Task: Find connections with filter location Peer with filter topic #Thoughtswith filter profile language Spanish with filter current company Trident Group India with filter school Sanjay Ghodawat Institute with filter industry Sightseeing Transportation with filter service category CateringChange with filter keywords title Screenwriter
Action: Mouse moved to (681, 126)
Screenshot: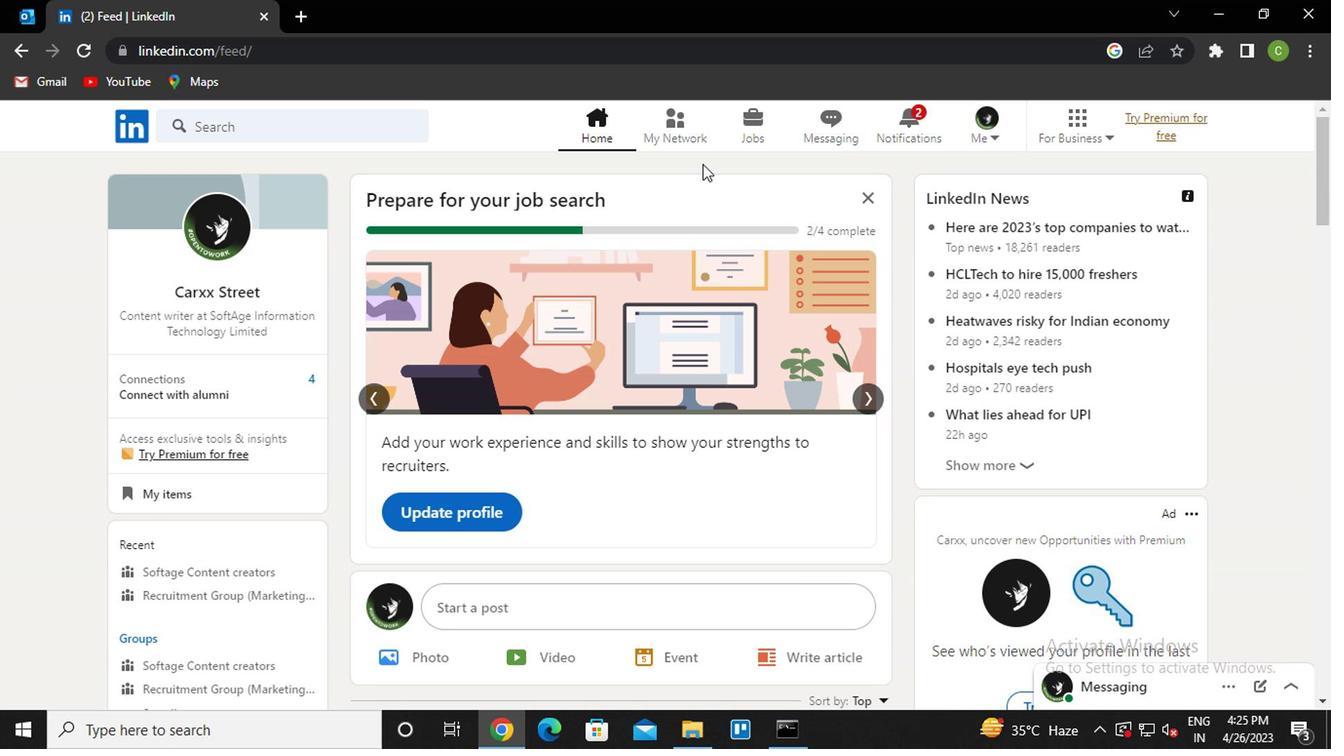 
Action: Mouse pressed left at (681, 126)
Screenshot: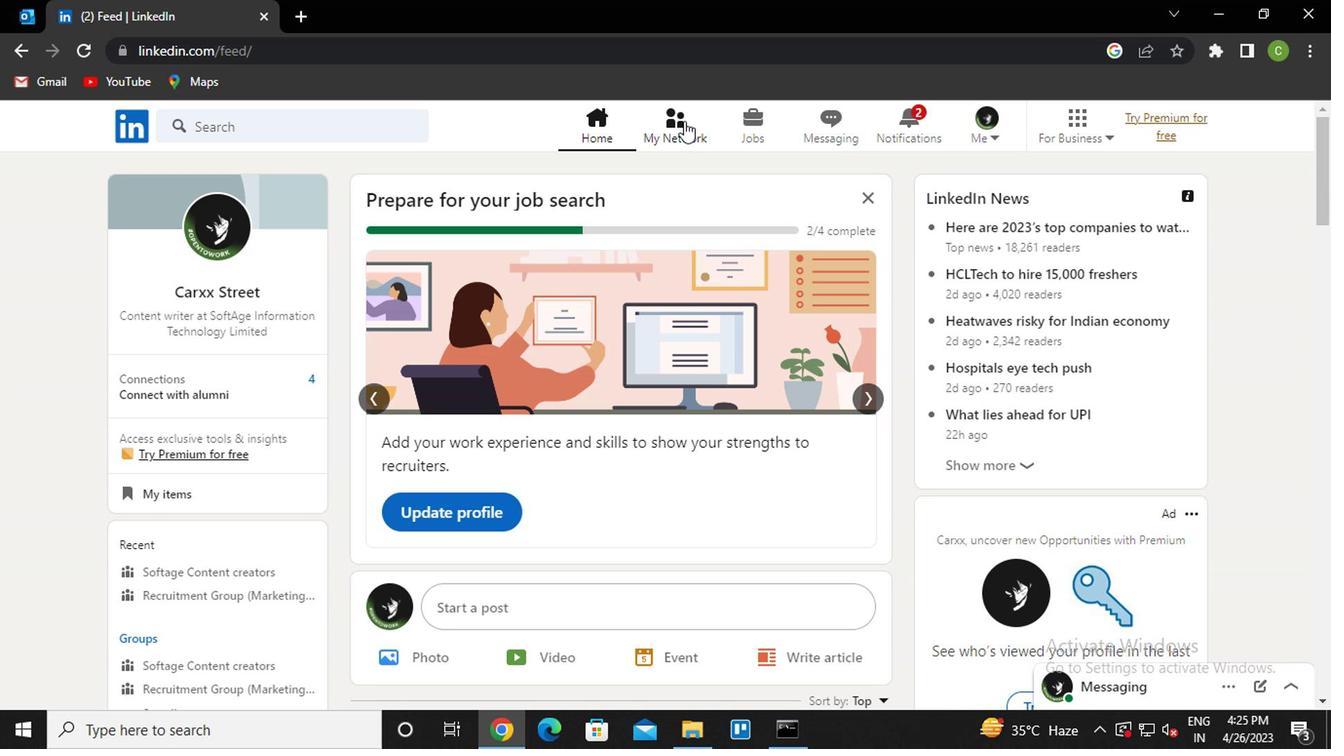 
Action: Mouse moved to (276, 222)
Screenshot: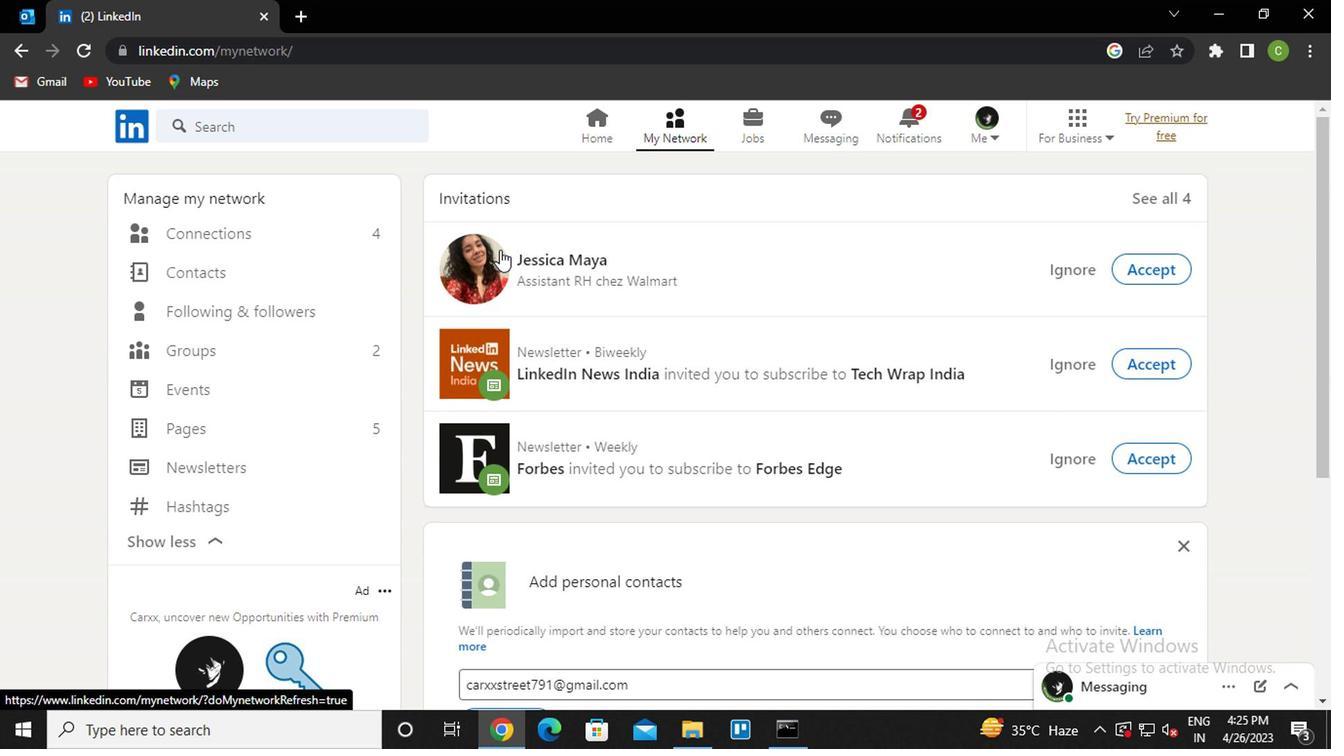
Action: Mouse pressed left at (276, 222)
Screenshot: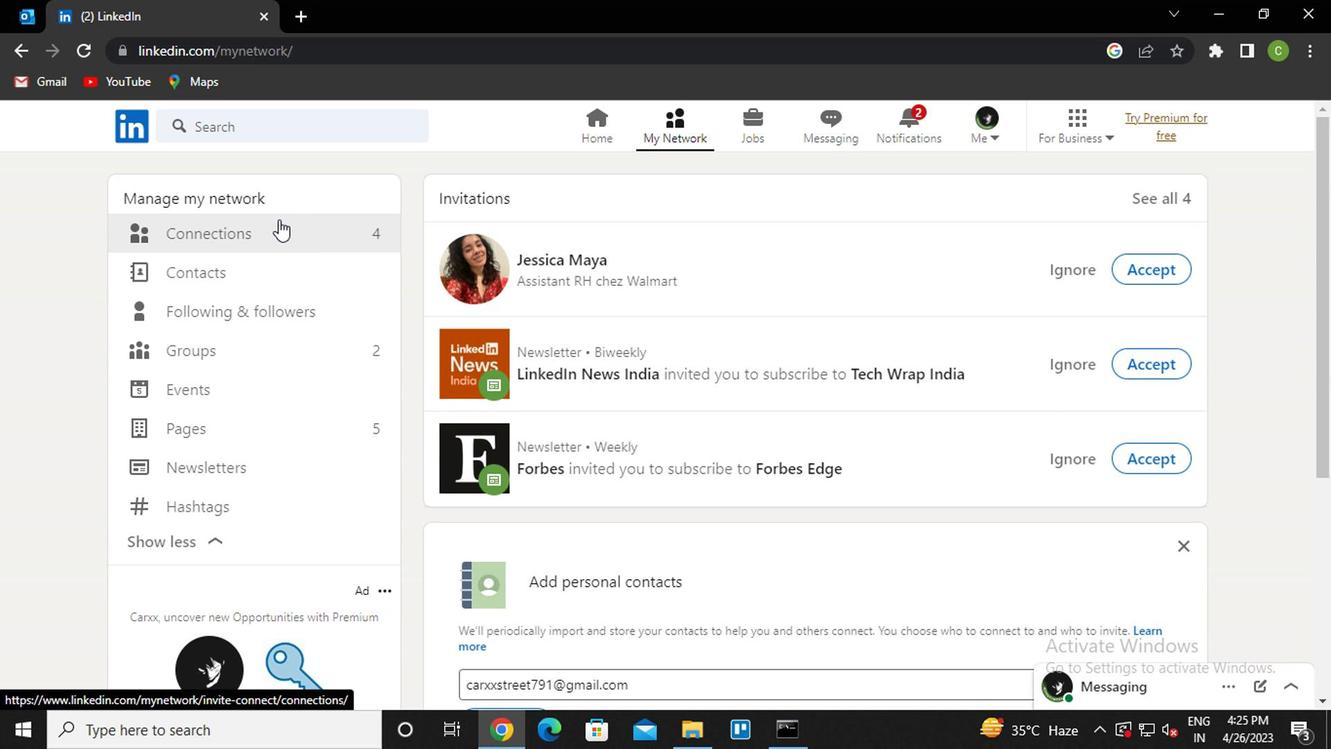 
Action: Mouse moved to (280, 232)
Screenshot: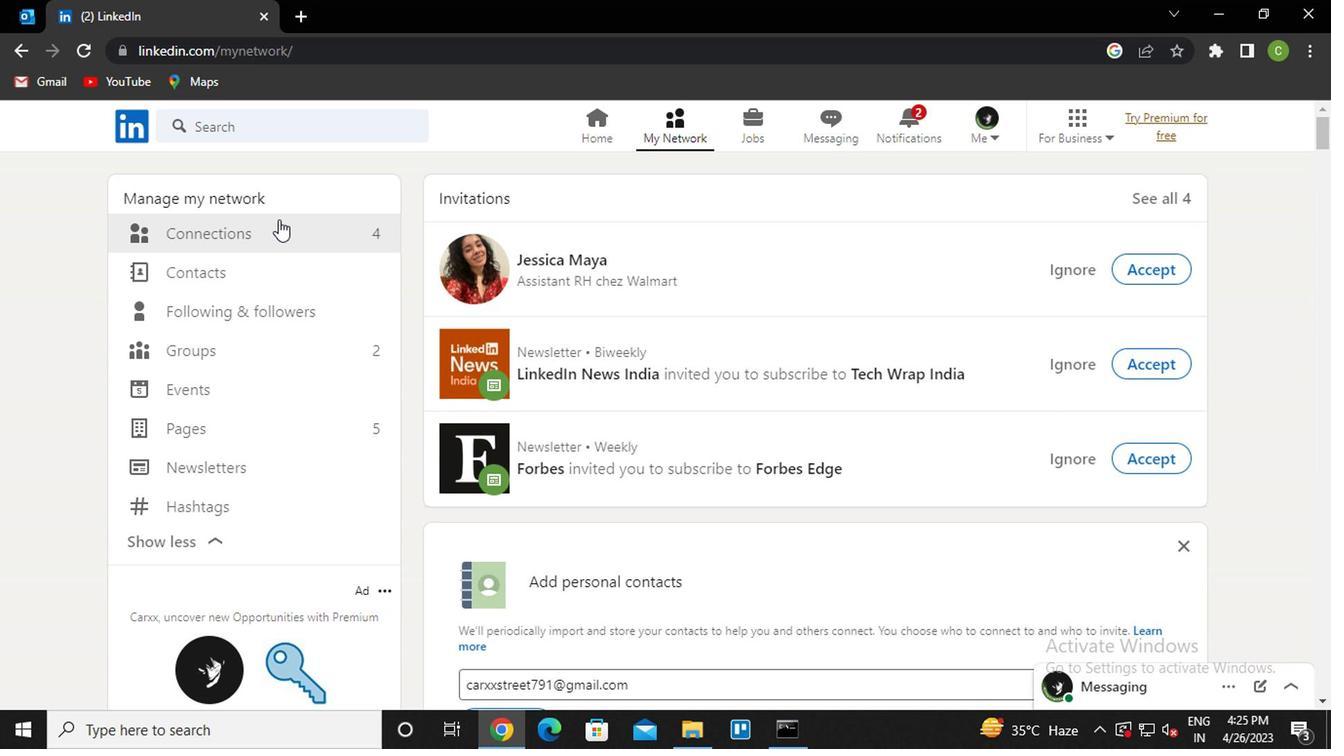 
Action: Mouse pressed left at (280, 232)
Screenshot: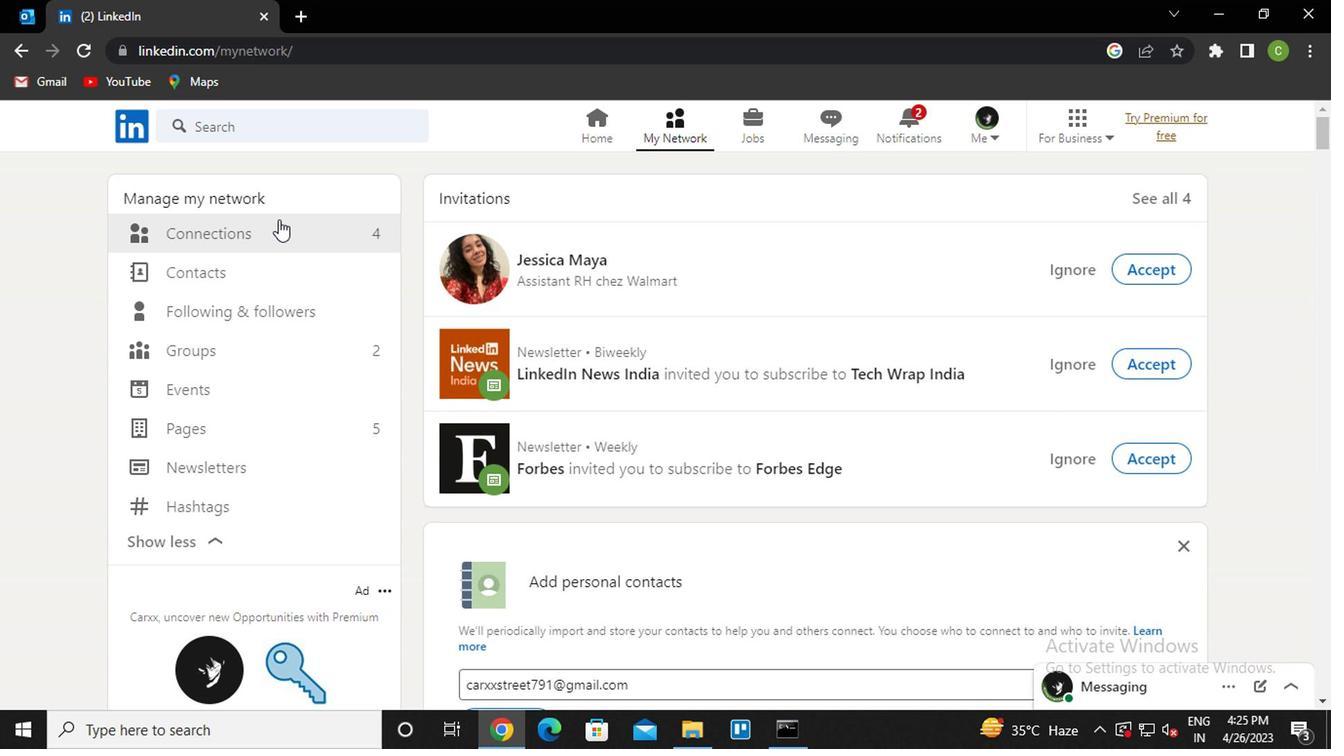 
Action: Mouse moved to (821, 237)
Screenshot: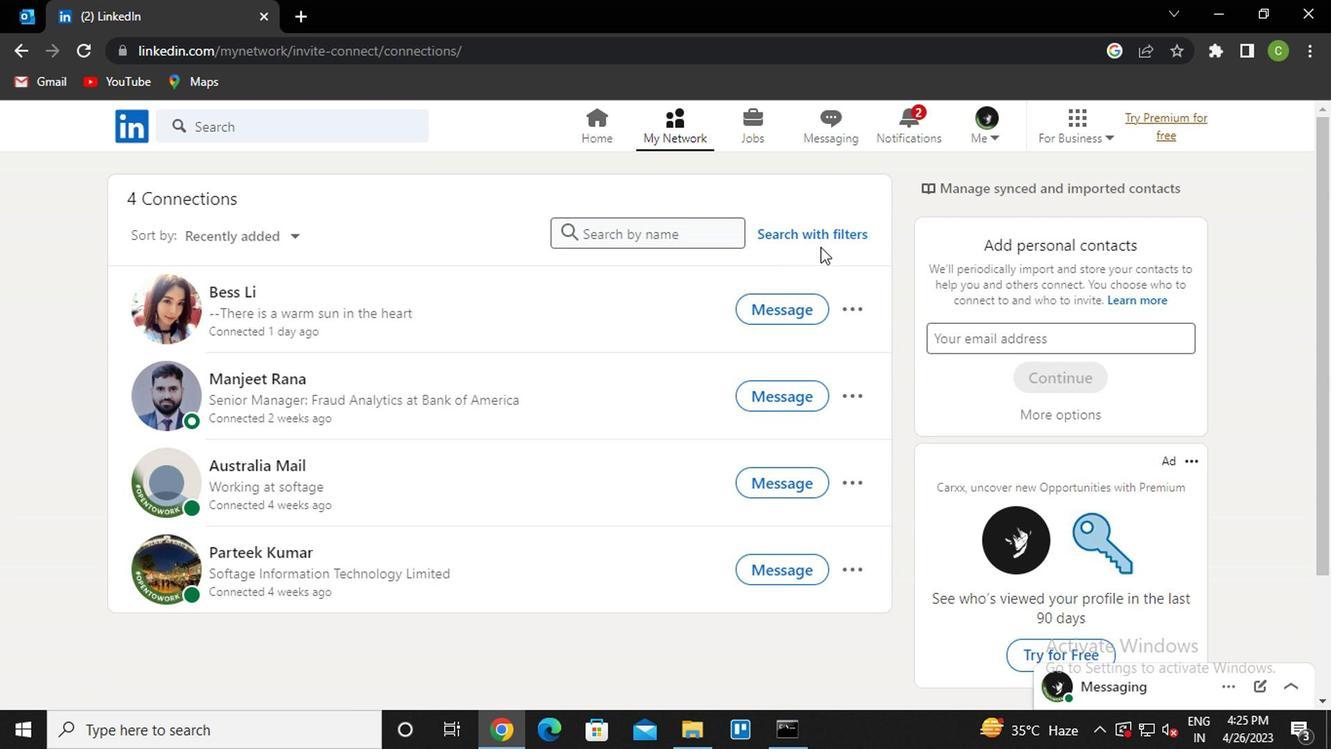 
Action: Mouse pressed left at (821, 237)
Screenshot: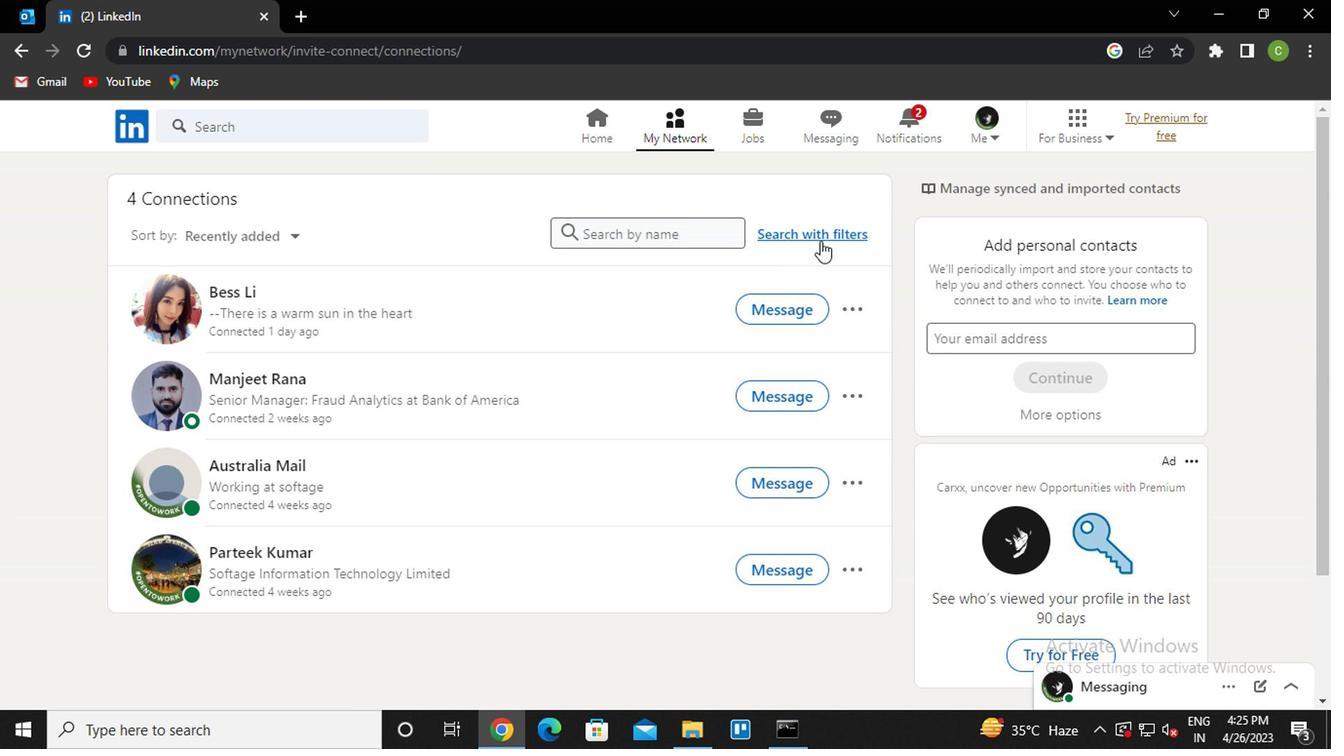 
Action: Mouse moved to (625, 181)
Screenshot: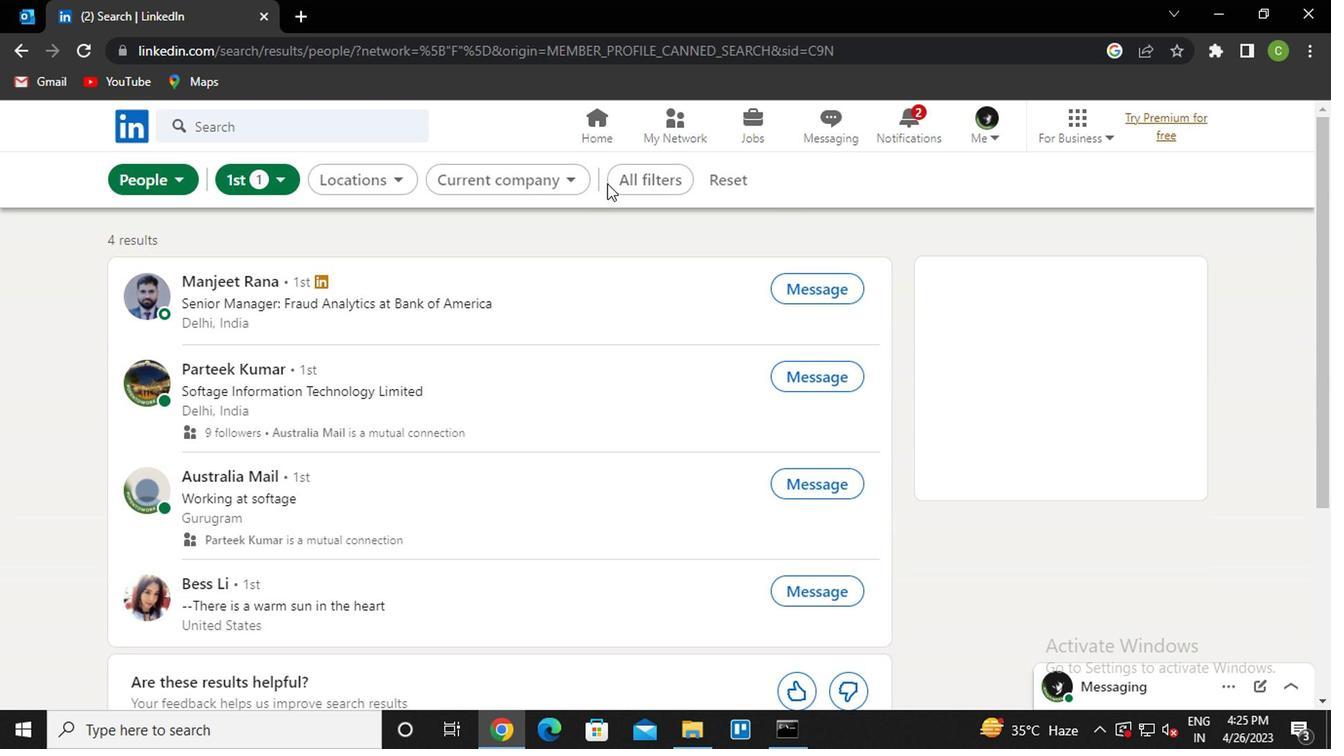 
Action: Mouse pressed left at (625, 181)
Screenshot: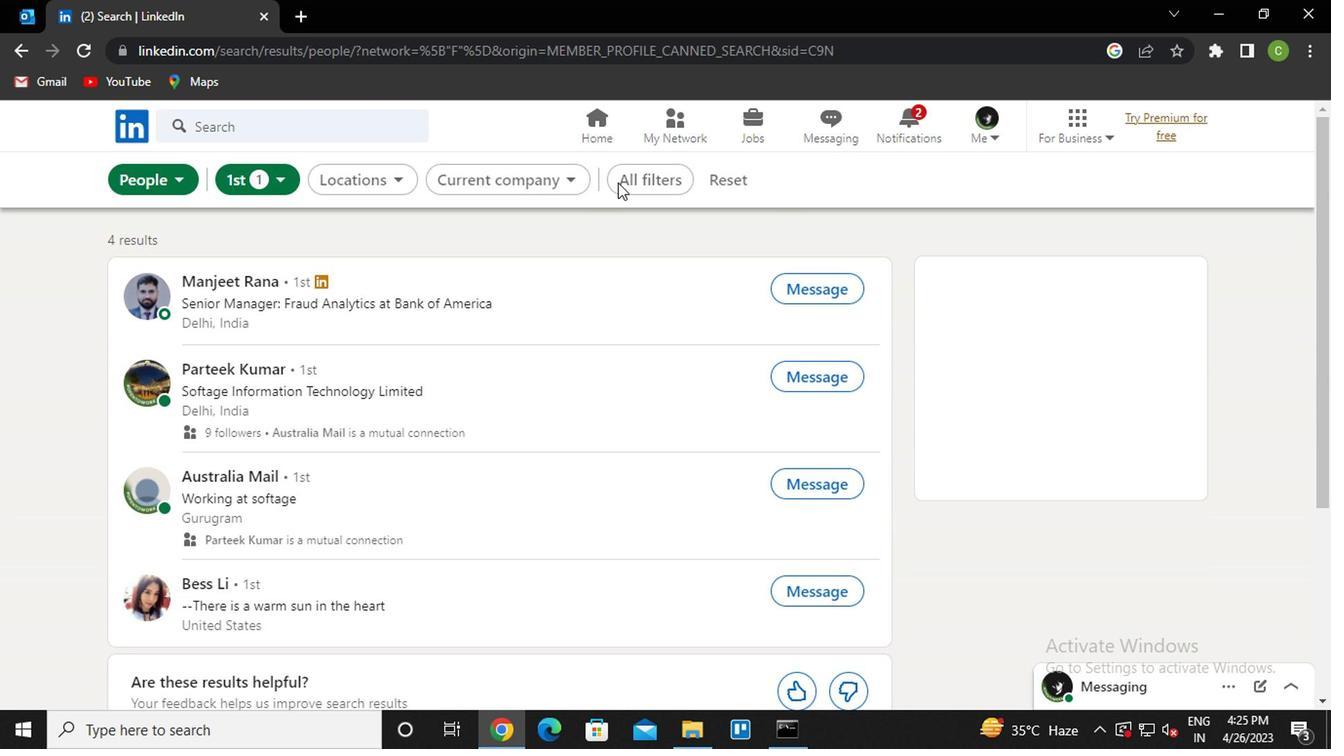 
Action: Mouse moved to (1034, 404)
Screenshot: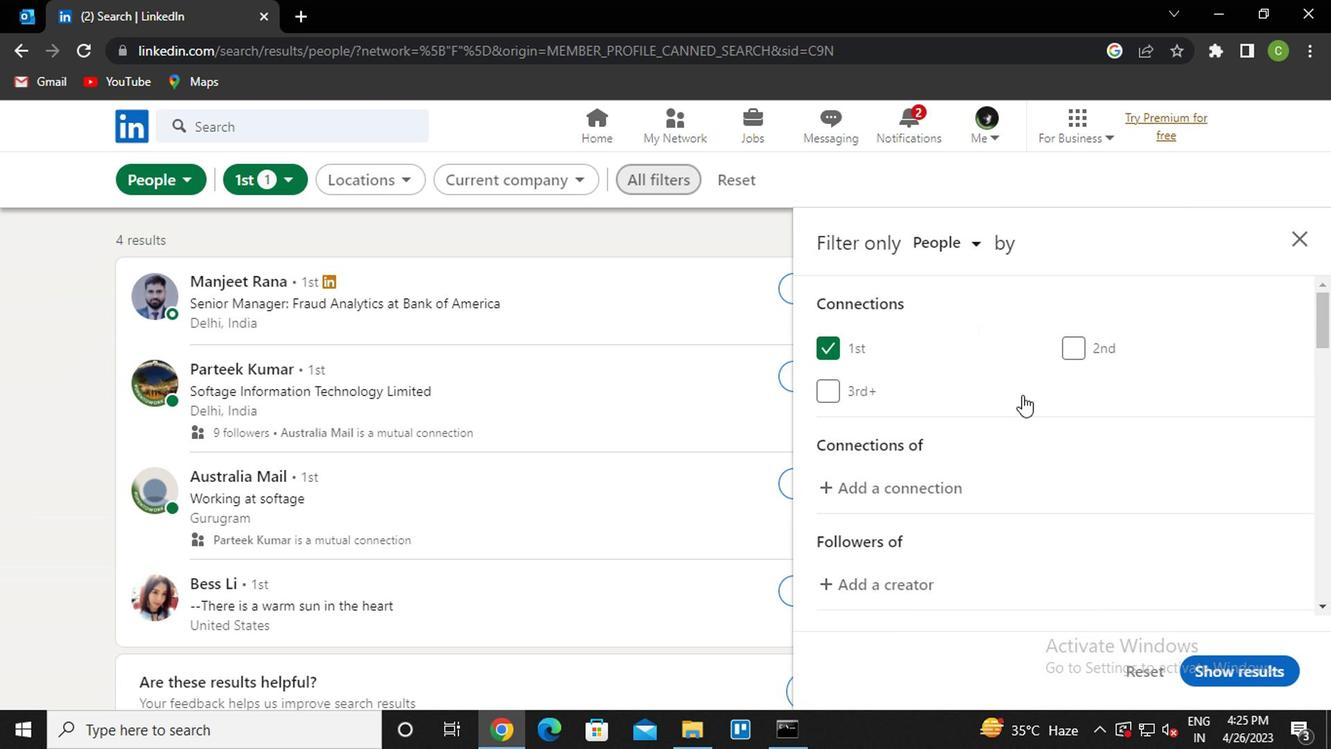 
Action: Mouse scrolled (1034, 402) with delta (0, -1)
Screenshot: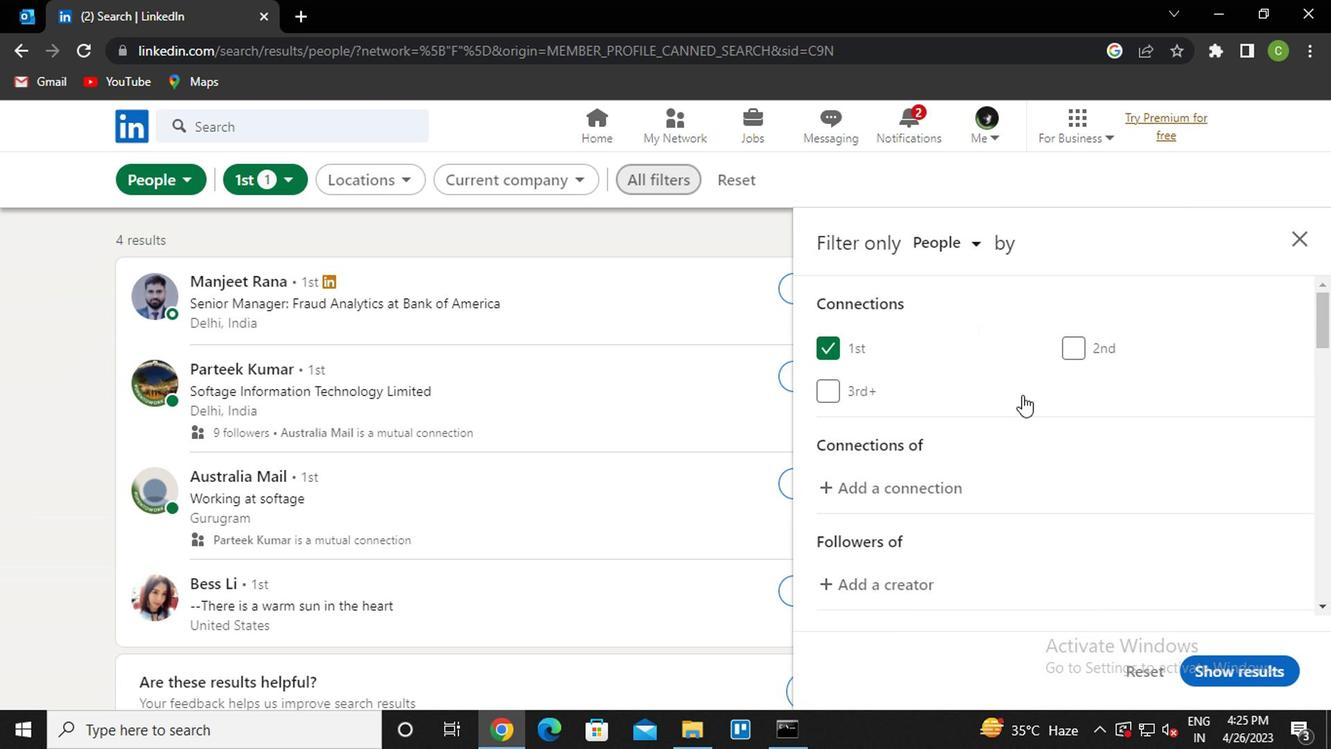 
Action: Mouse moved to (1046, 413)
Screenshot: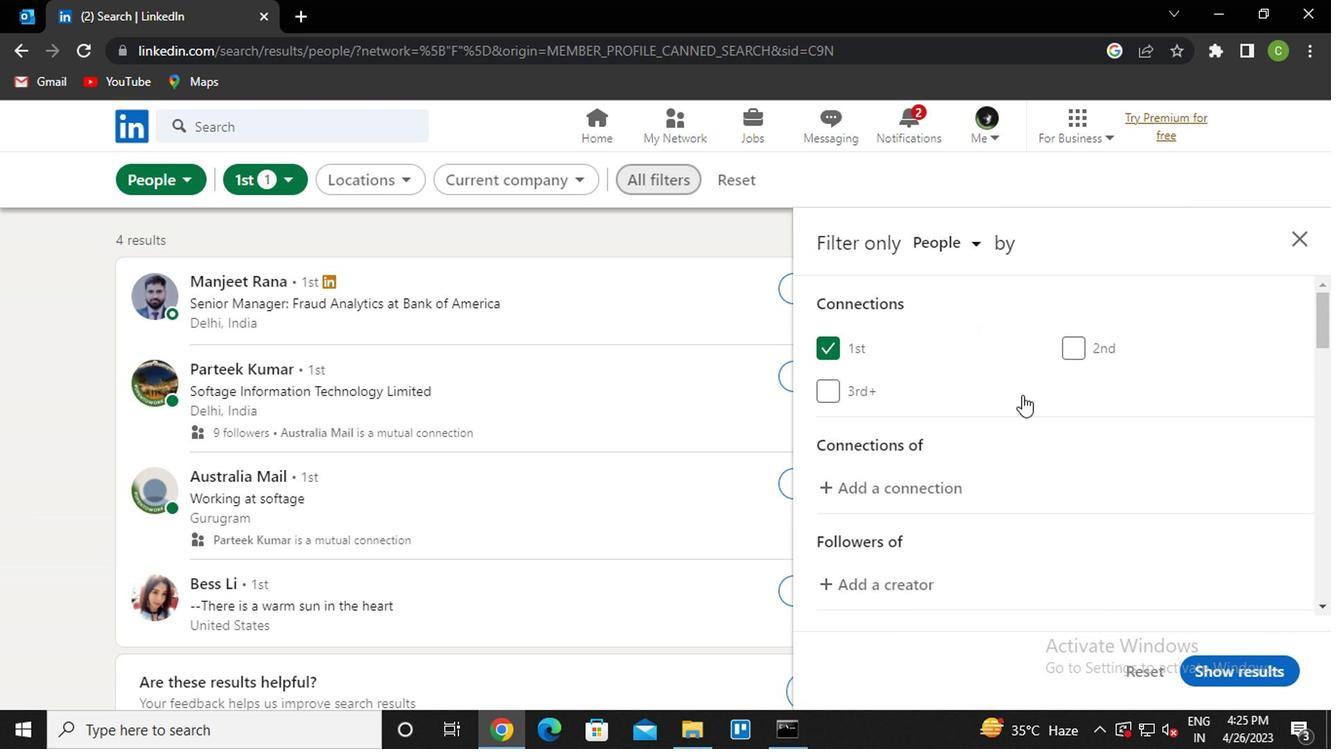 
Action: Mouse scrolled (1046, 412) with delta (0, 0)
Screenshot: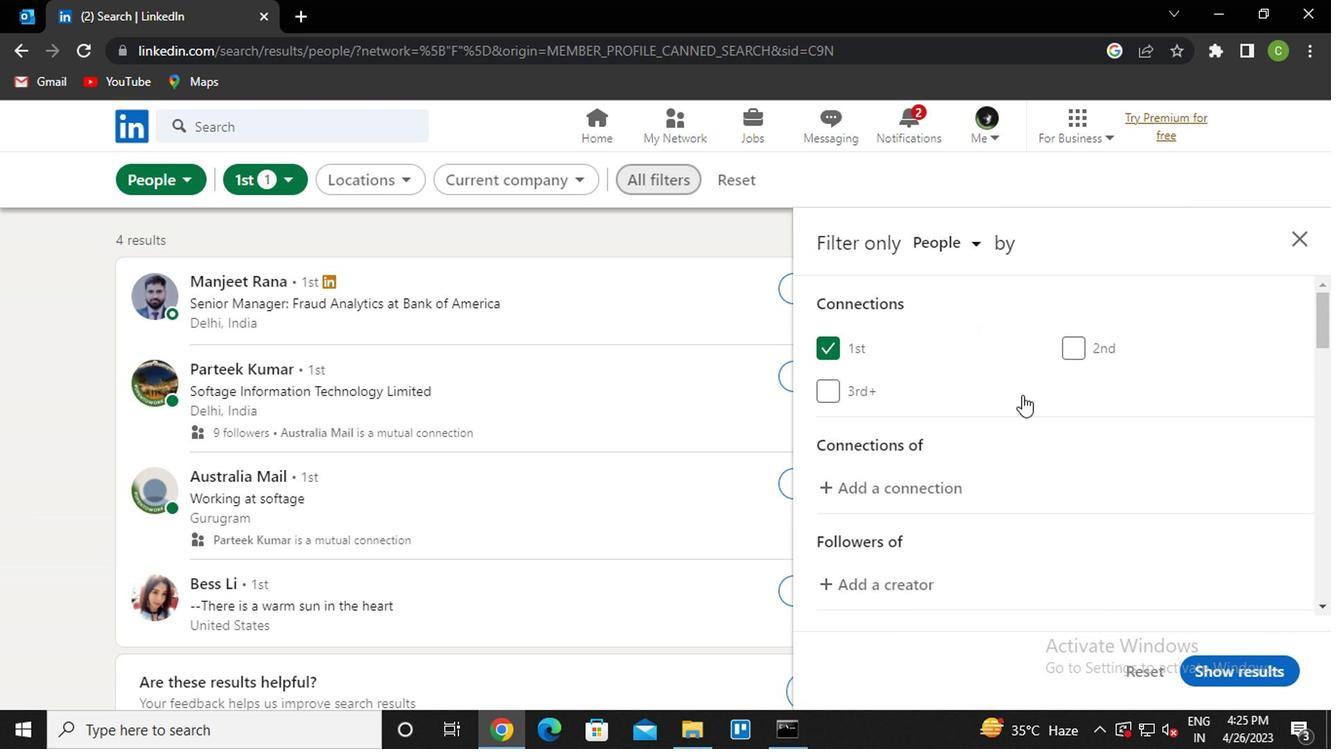 
Action: Mouse moved to (1050, 415)
Screenshot: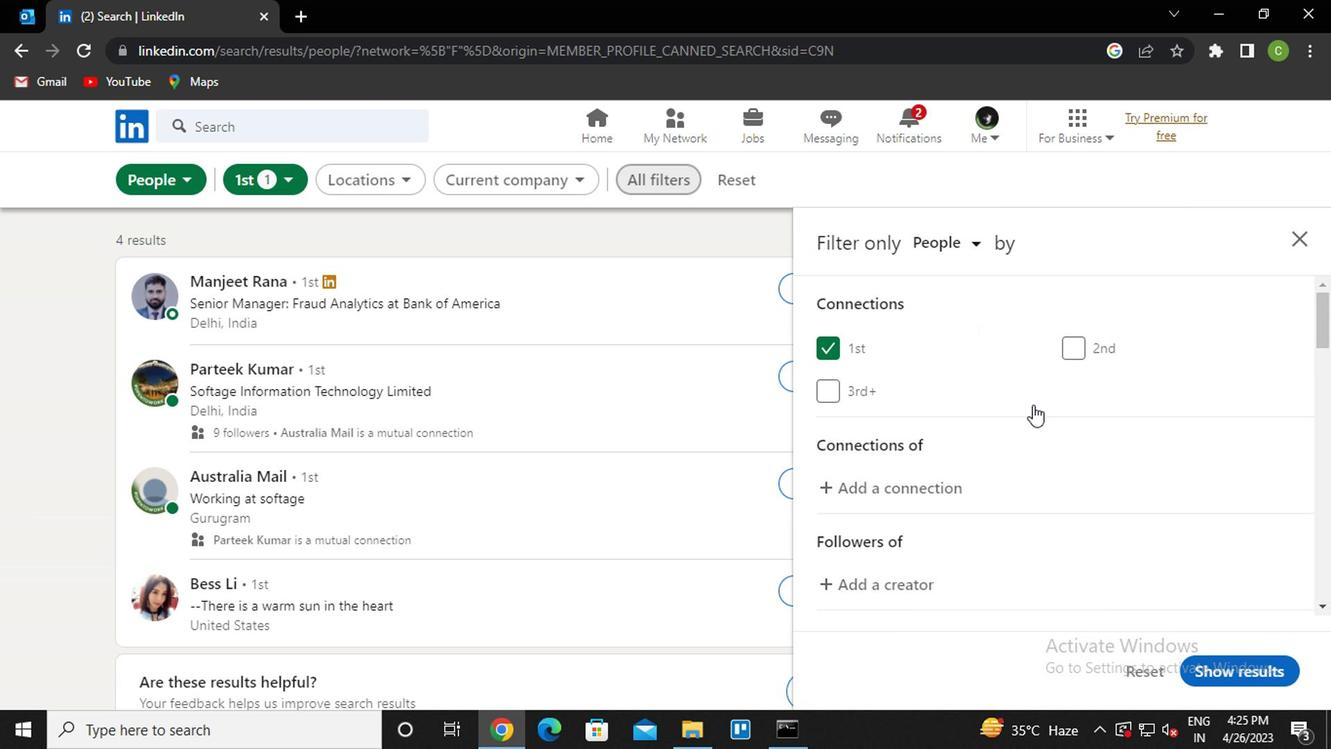 
Action: Mouse scrolled (1050, 414) with delta (0, 0)
Screenshot: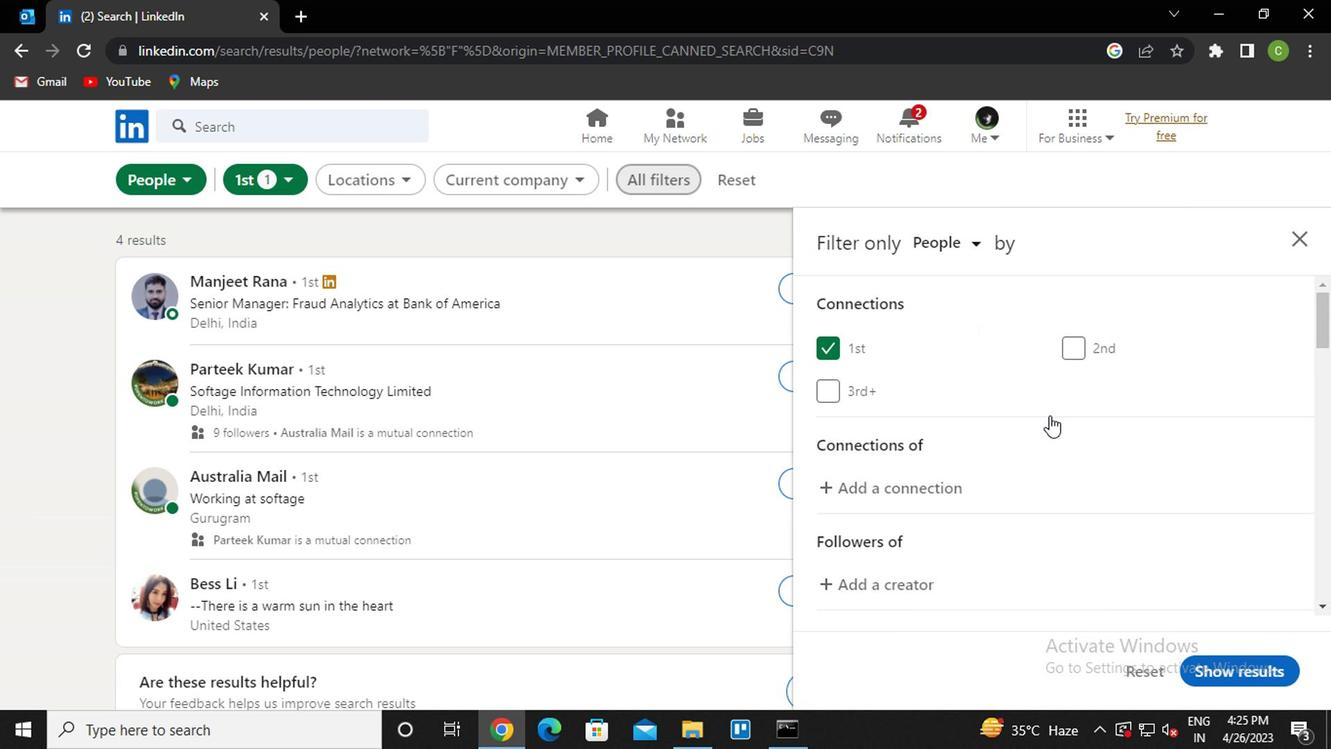 
Action: Mouse scrolled (1050, 414) with delta (0, 0)
Screenshot: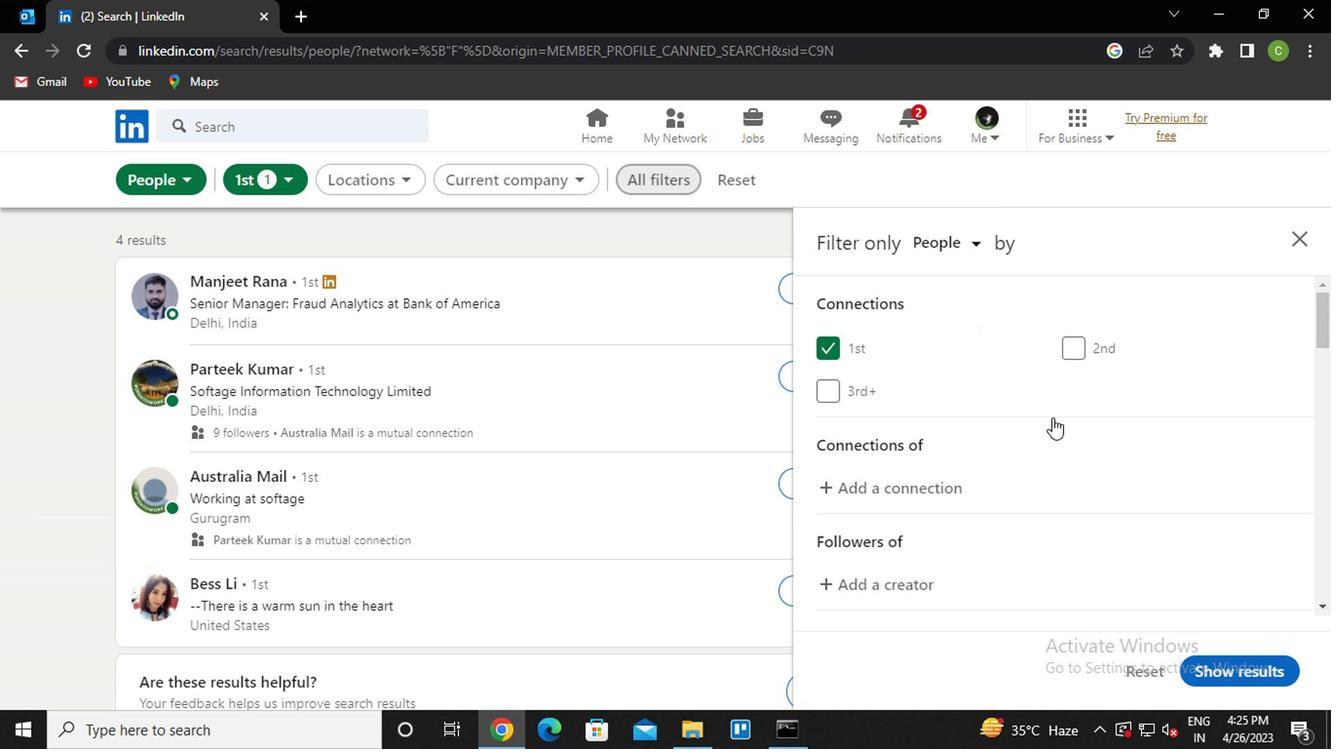 
Action: Mouse moved to (955, 383)
Screenshot: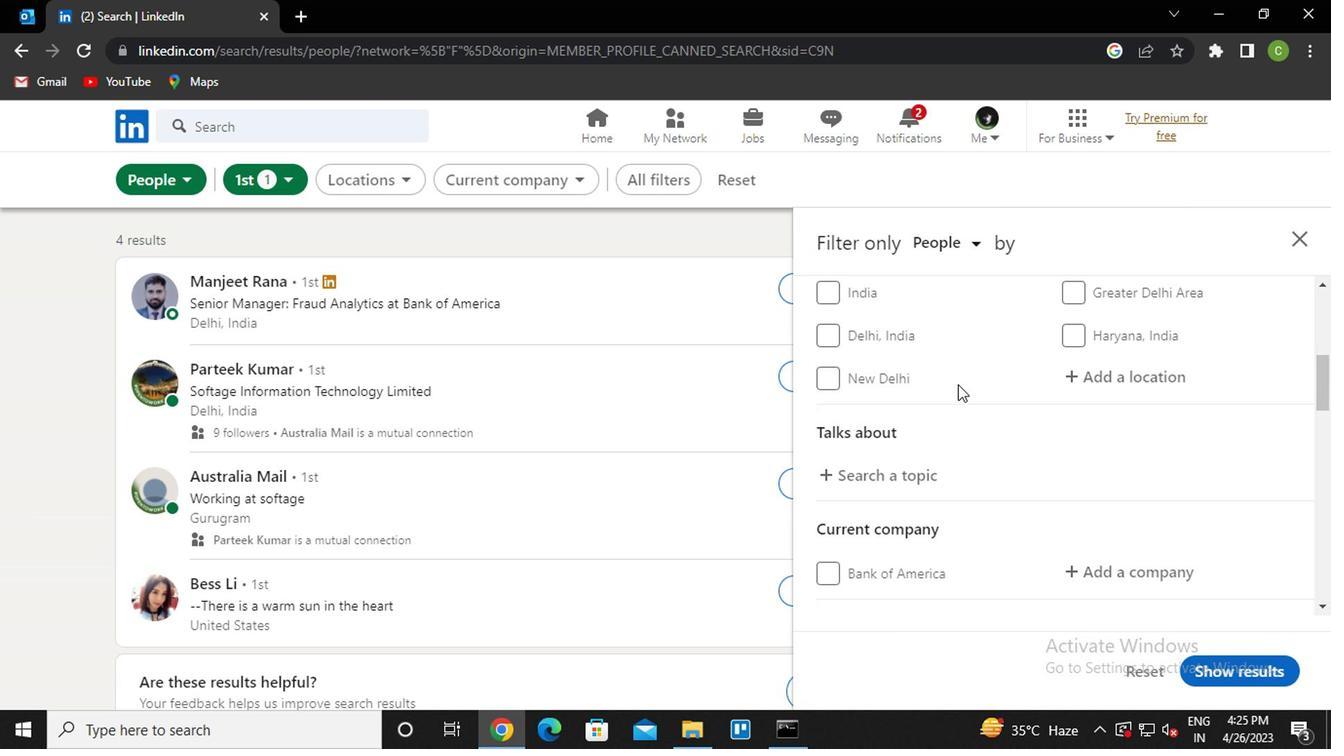 
Action: Mouse scrolled (955, 382) with delta (0, -1)
Screenshot: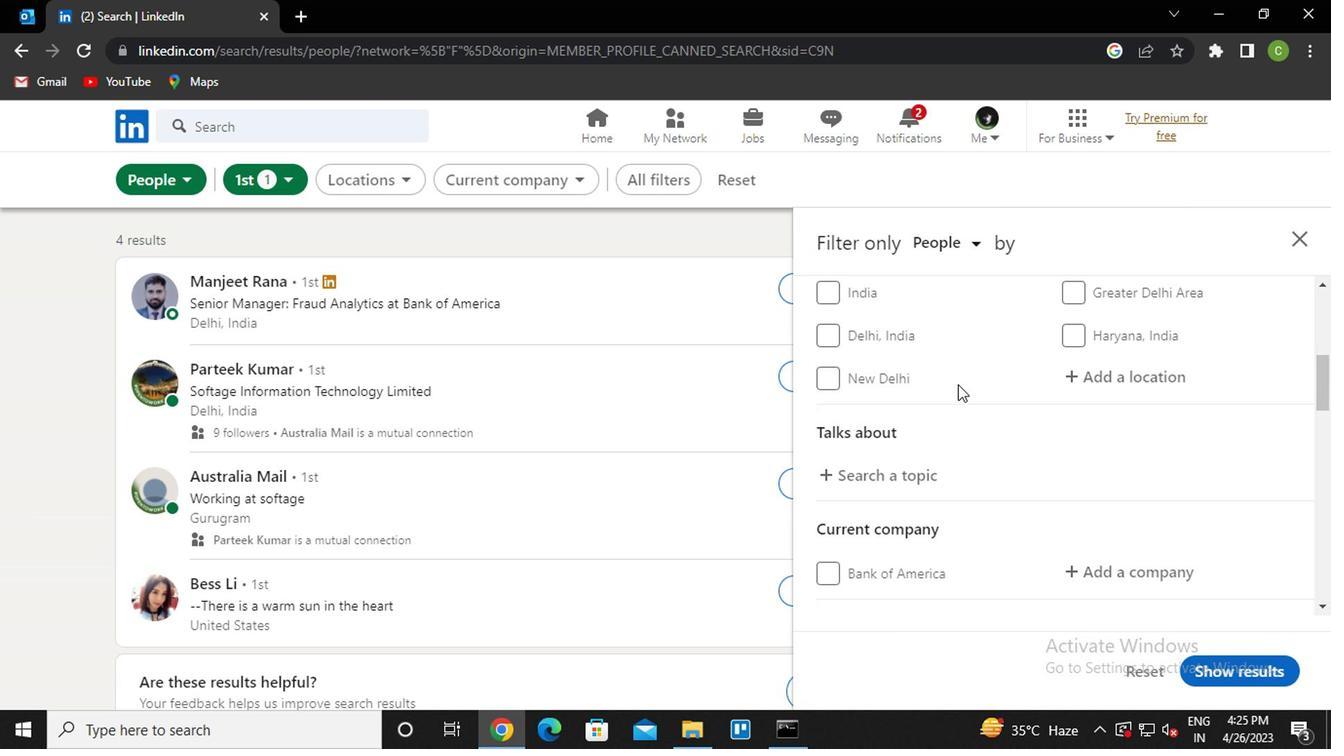 
Action: Mouse scrolled (955, 384) with delta (0, 0)
Screenshot: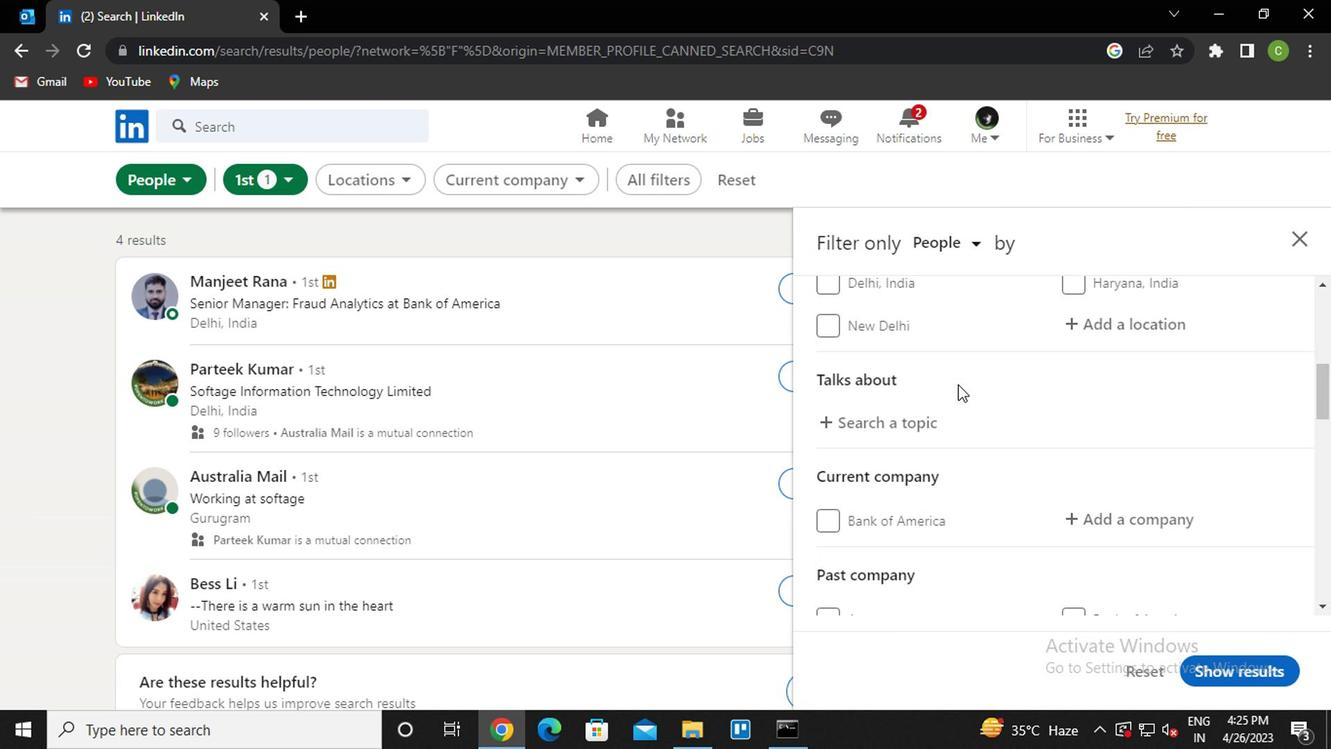 
Action: Mouse scrolled (955, 384) with delta (0, 0)
Screenshot: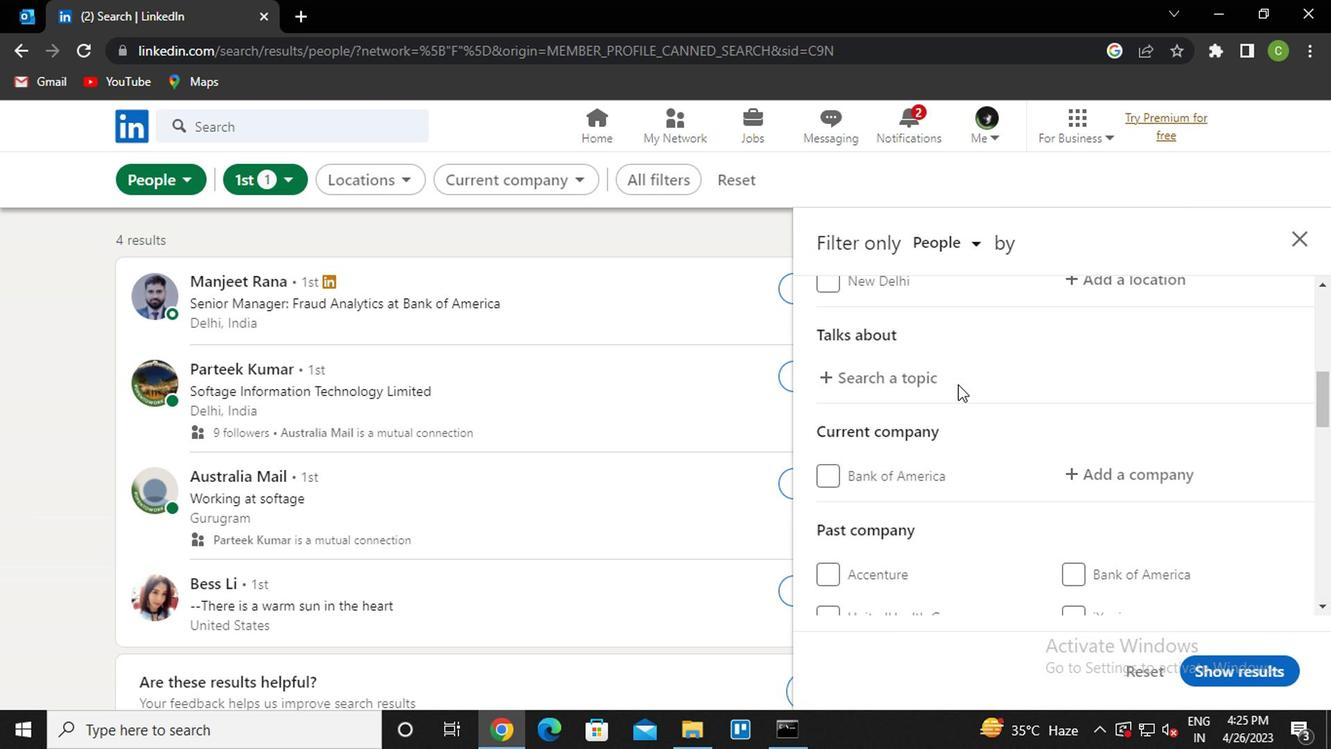 
Action: Mouse moved to (1154, 479)
Screenshot: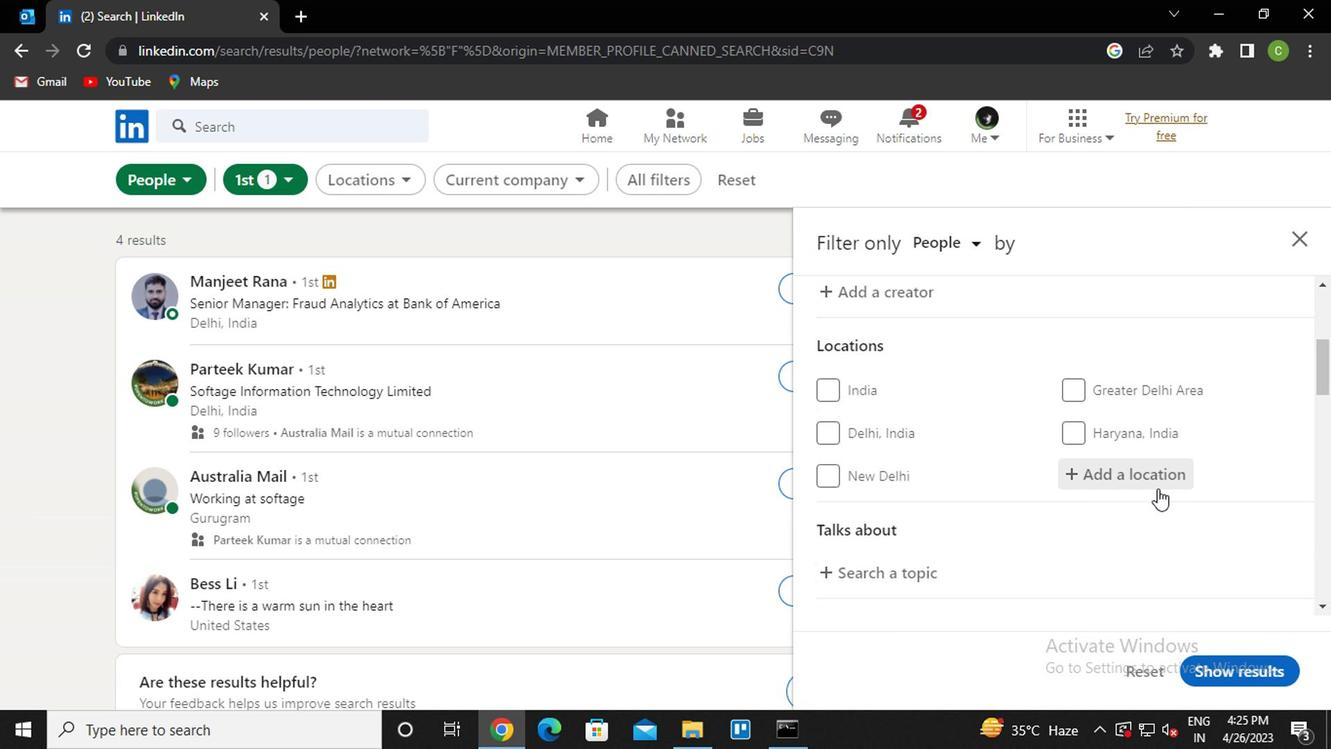 
Action: Mouse pressed left at (1154, 479)
Screenshot: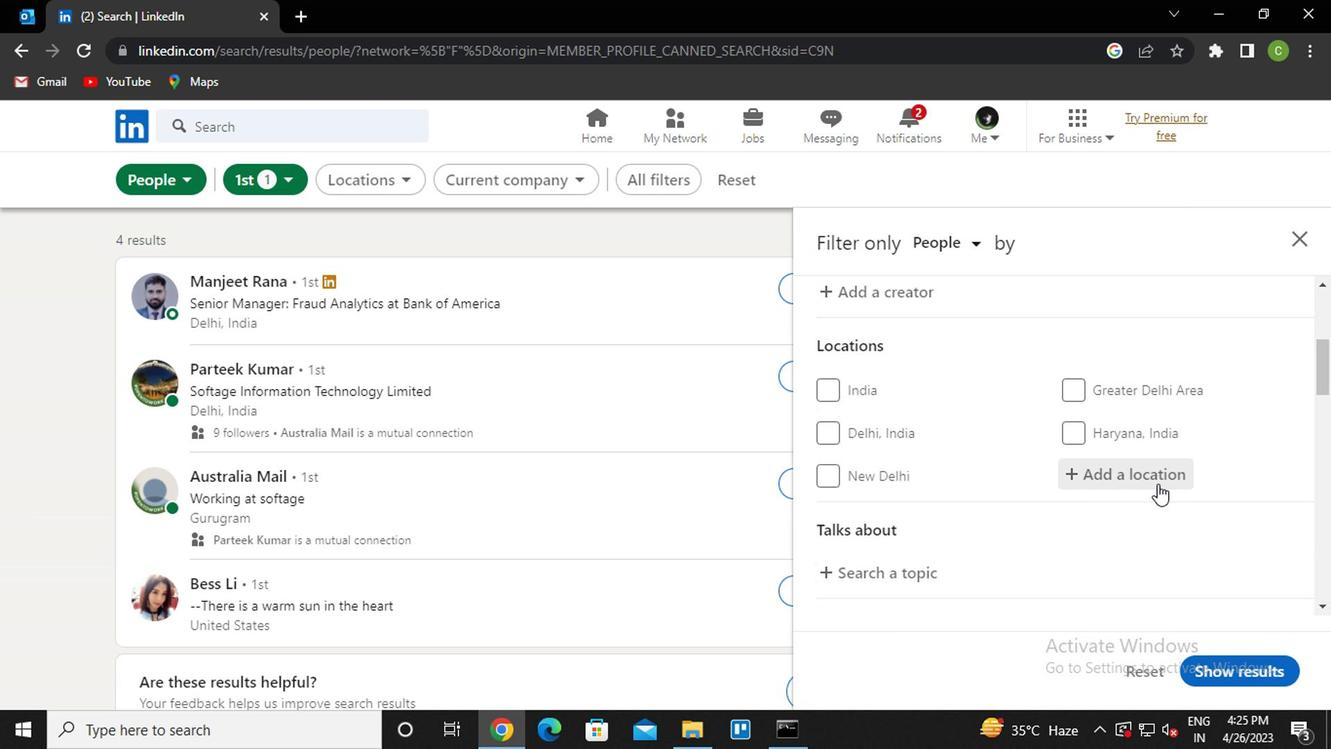 
Action: Key pressed p<Key.caps_lock>eer<Key.down><Key.down><Key.enter>
Screenshot: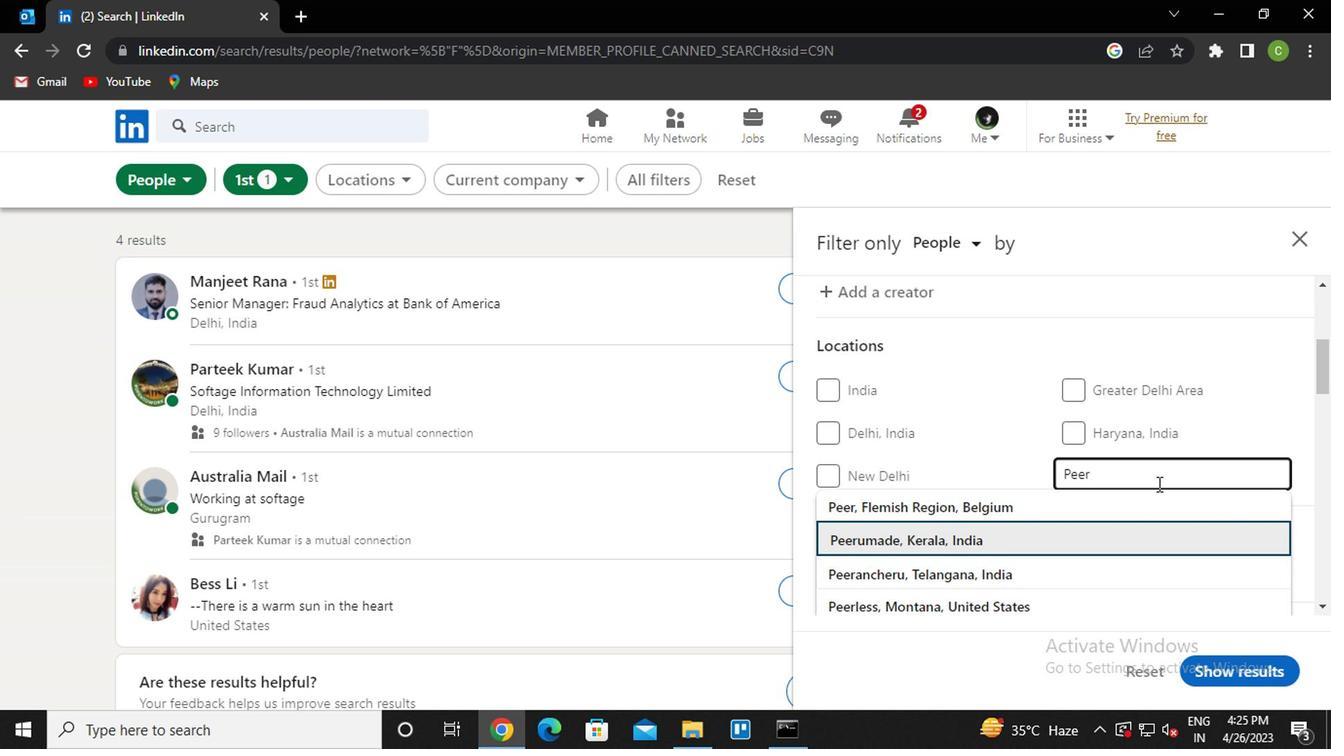 
Action: Mouse moved to (1111, 495)
Screenshot: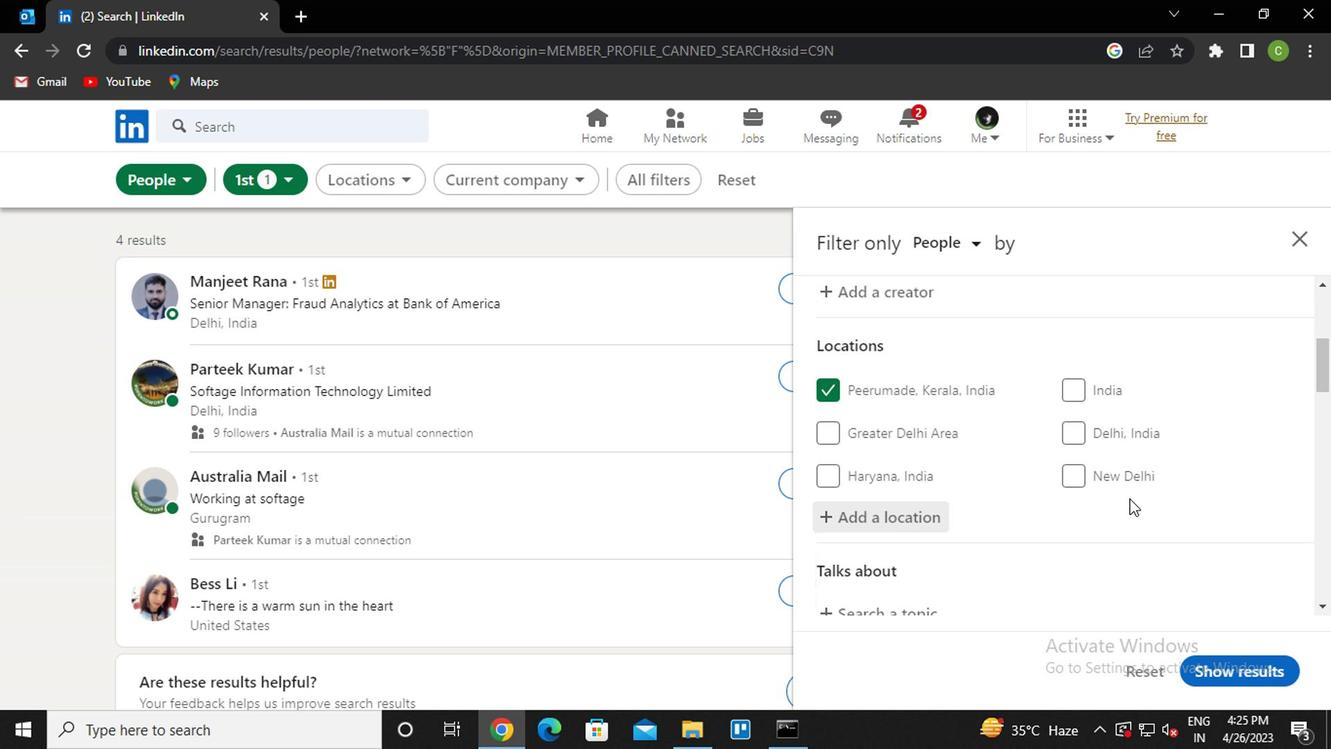 
Action: Mouse scrolled (1111, 494) with delta (0, 0)
Screenshot: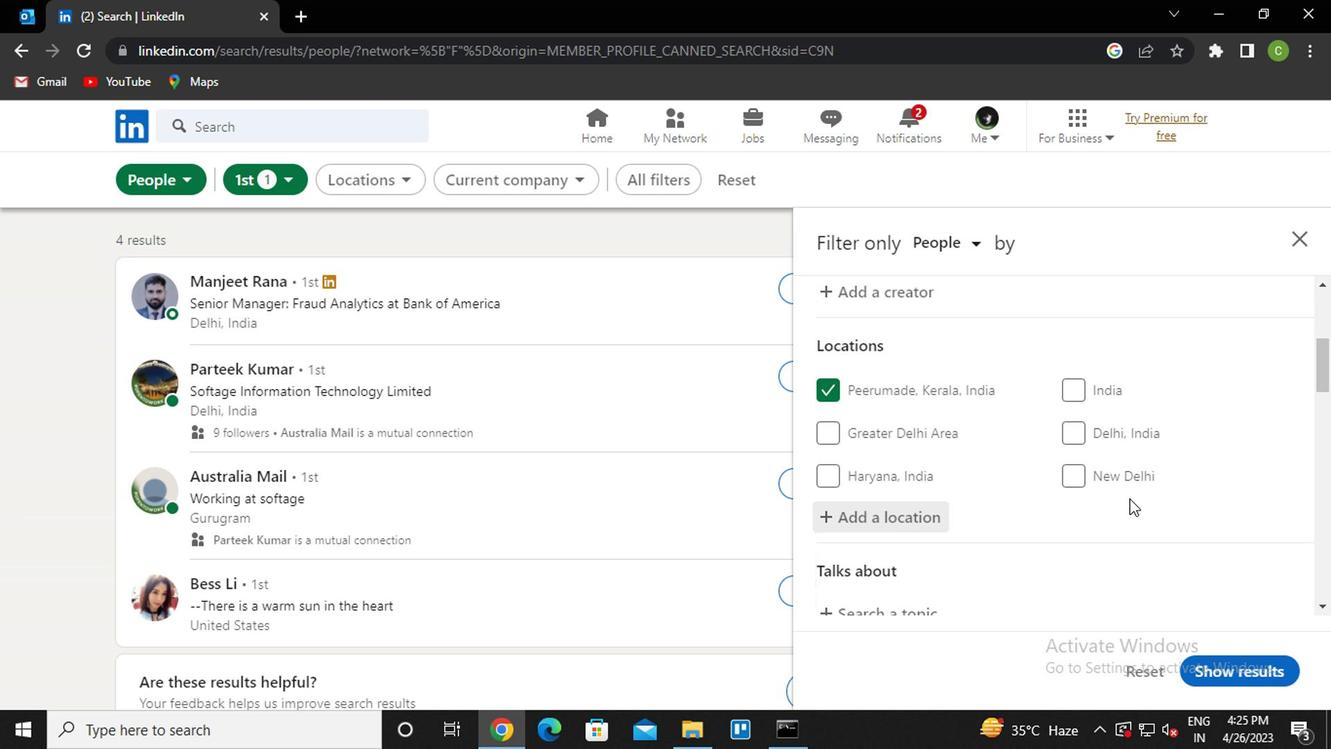 
Action: Mouse moved to (1082, 486)
Screenshot: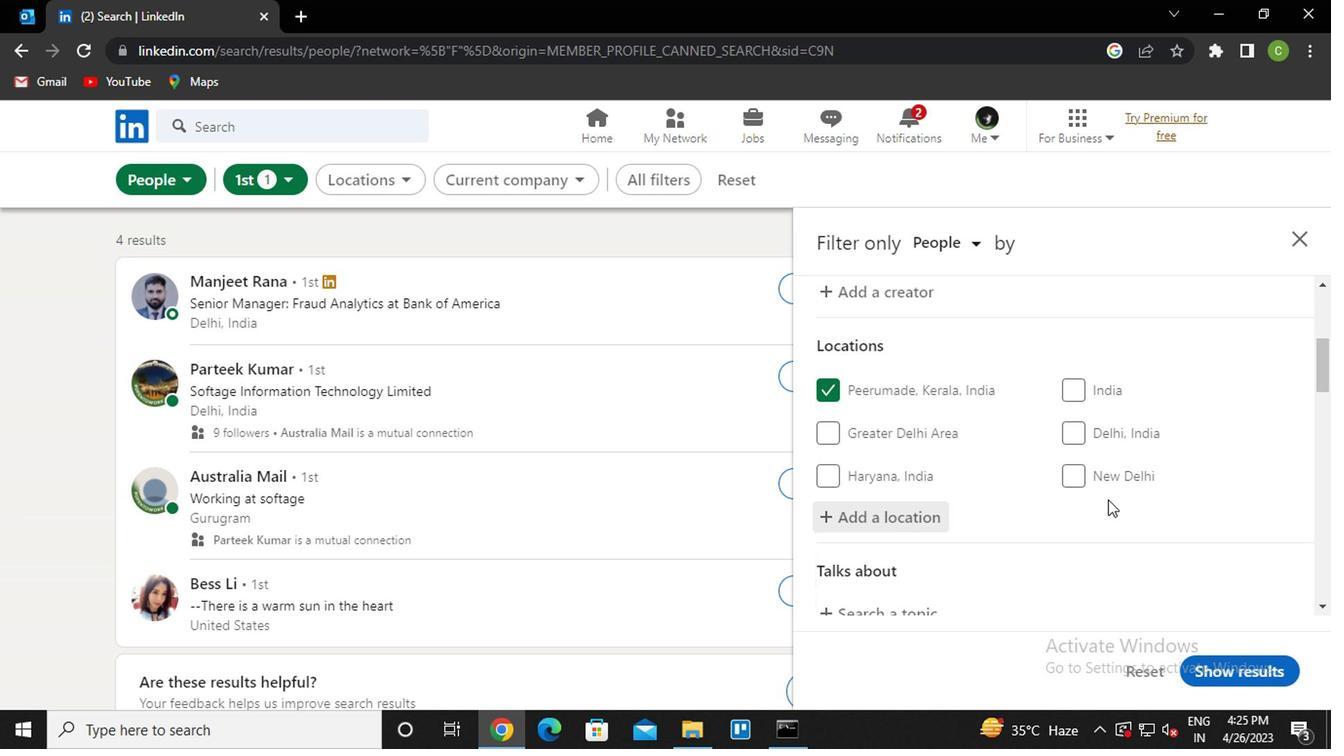 
Action: Mouse scrolled (1082, 484) with delta (0, -1)
Screenshot: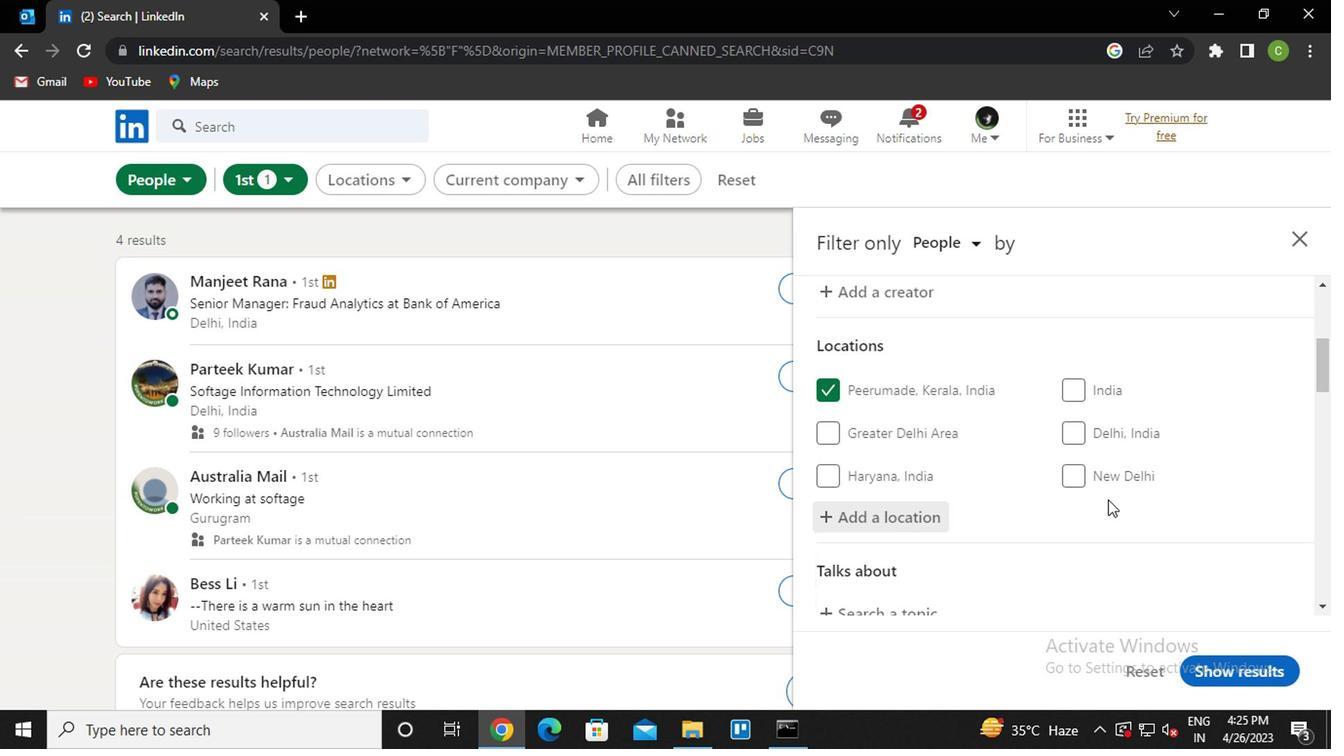 
Action: Mouse moved to (908, 428)
Screenshot: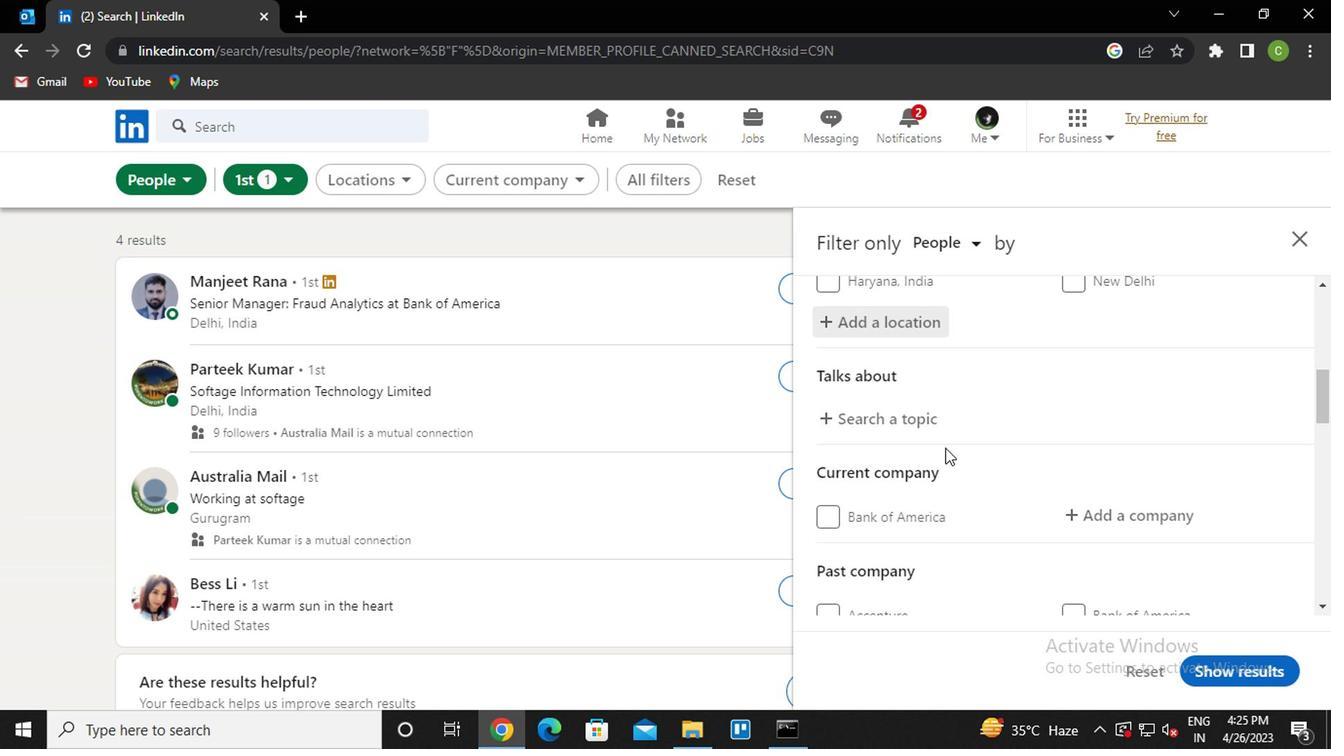 
Action: Mouse pressed left at (908, 428)
Screenshot: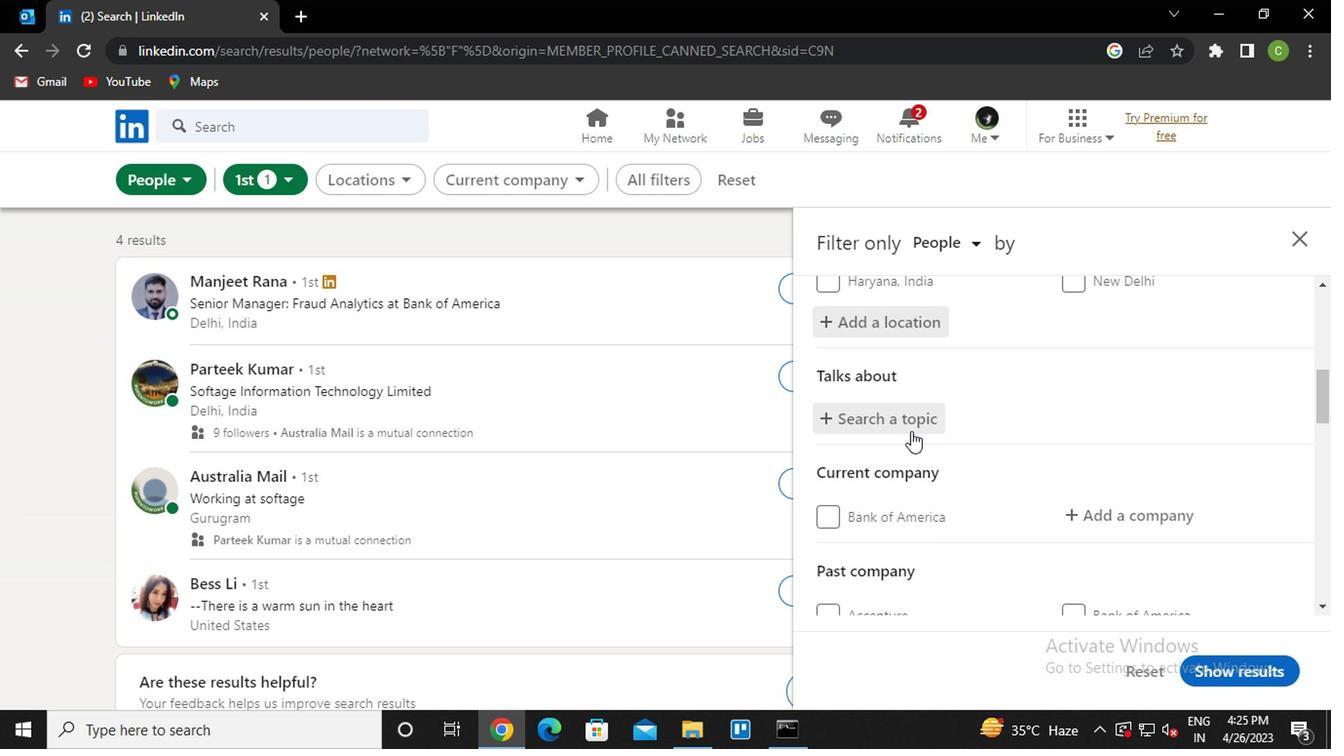 
Action: Key pressed <Key.caps_lock>t<Key.caps_lock>houghts<Key.down><Key.enter>
Screenshot: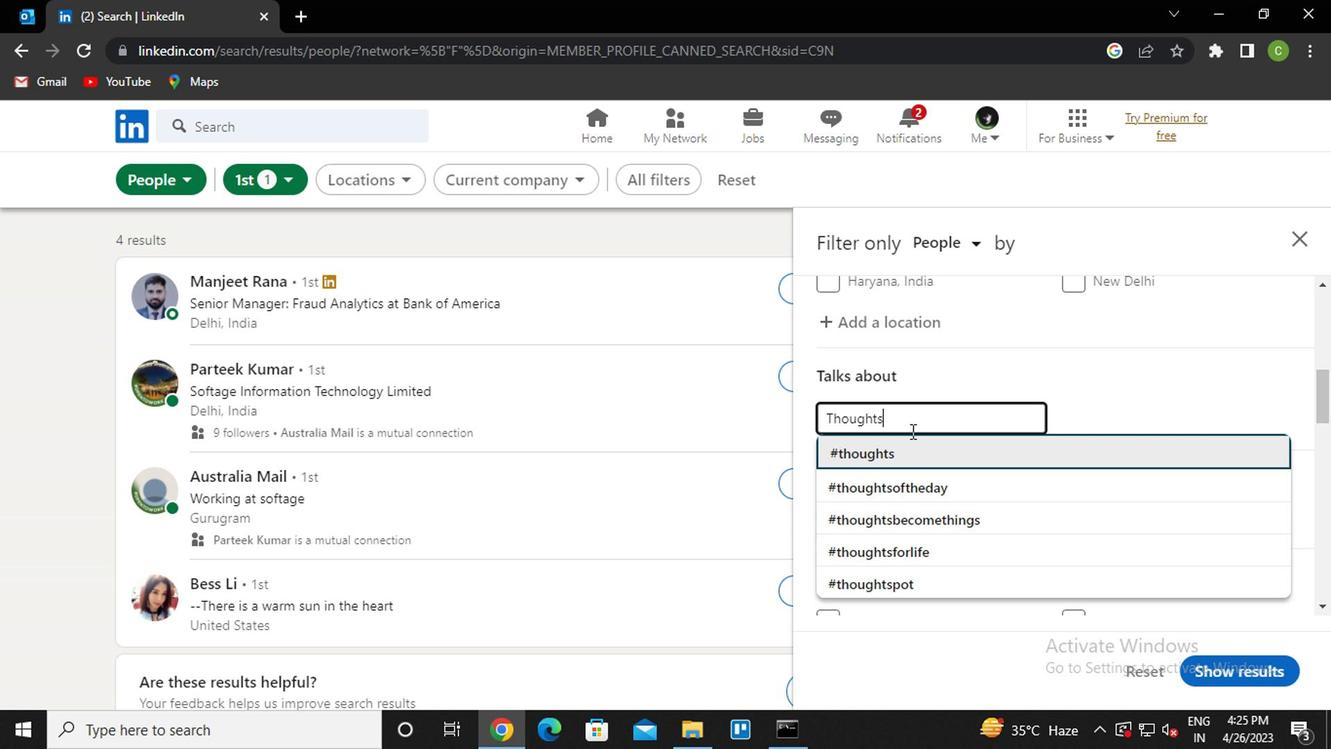
Action: Mouse moved to (914, 425)
Screenshot: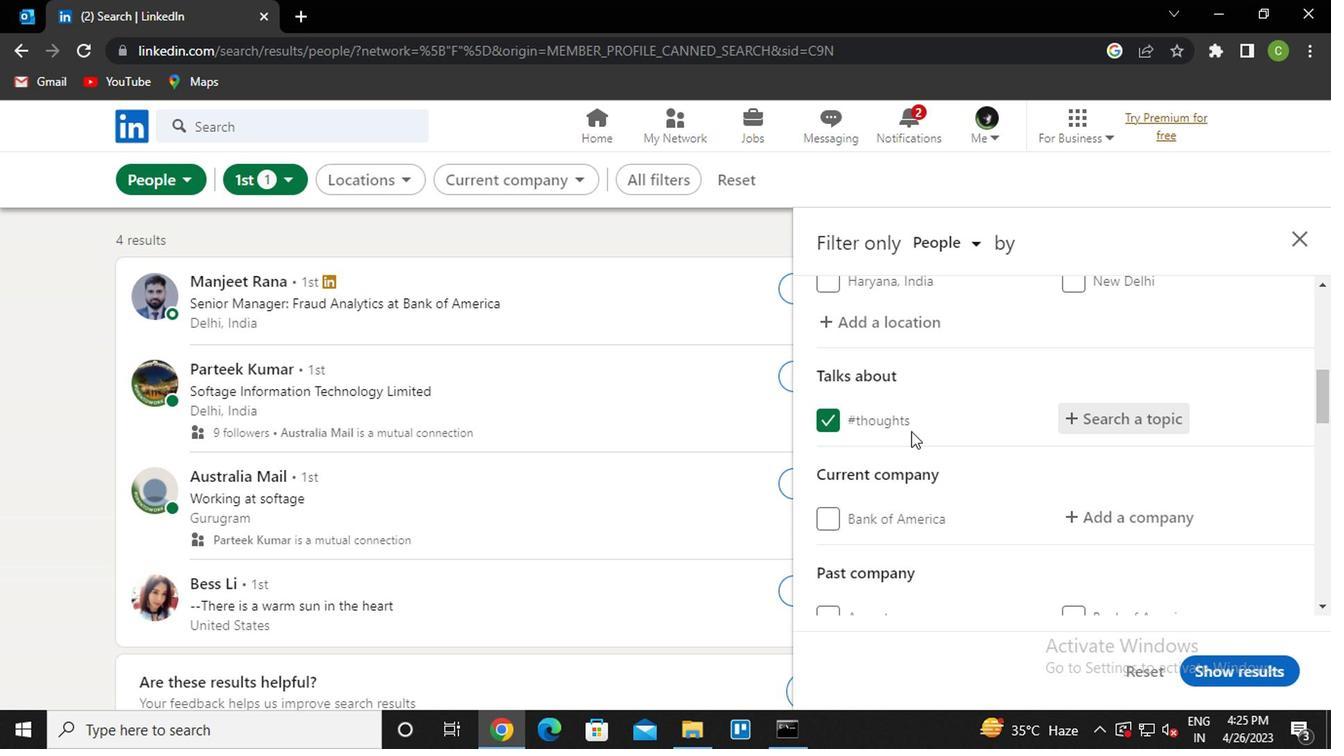 
Action: Mouse scrolled (914, 425) with delta (0, 0)
Screenshot: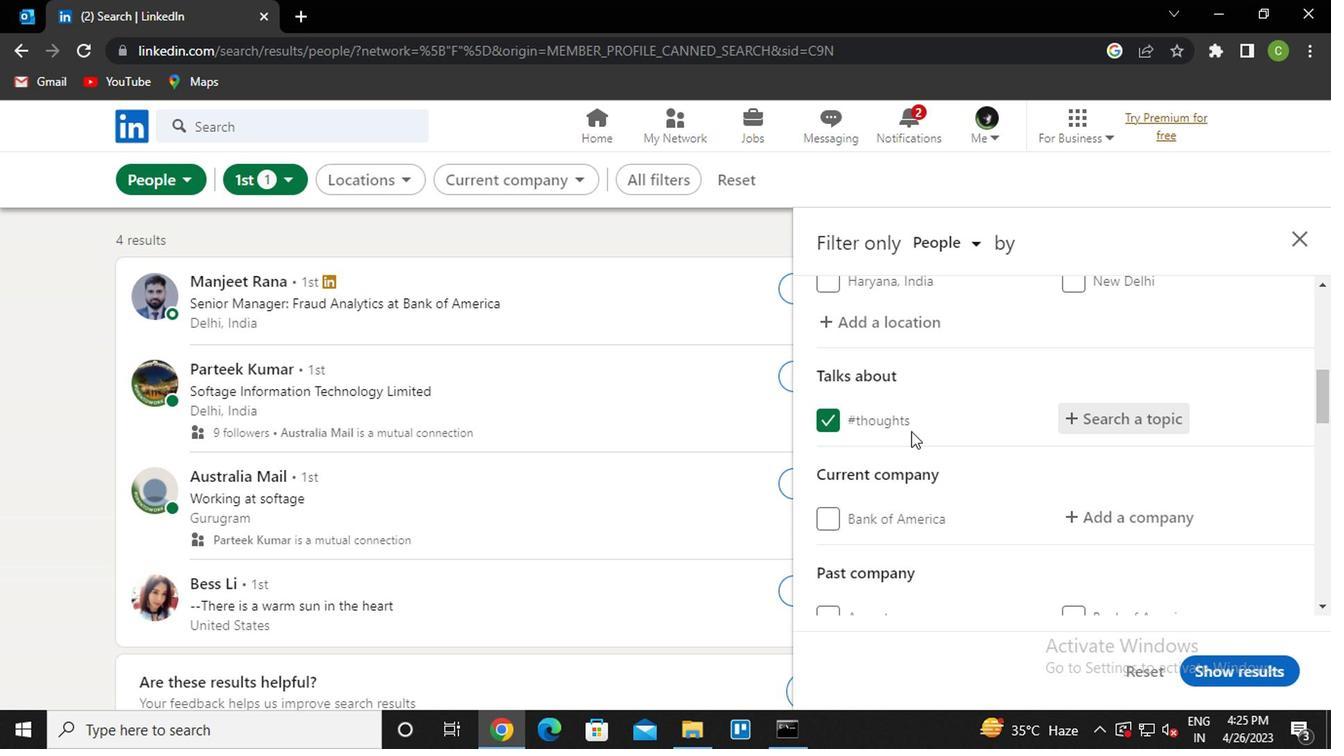 
Action: Mouse scrolled (914, 425) with delta (0, 0)
Screenshot: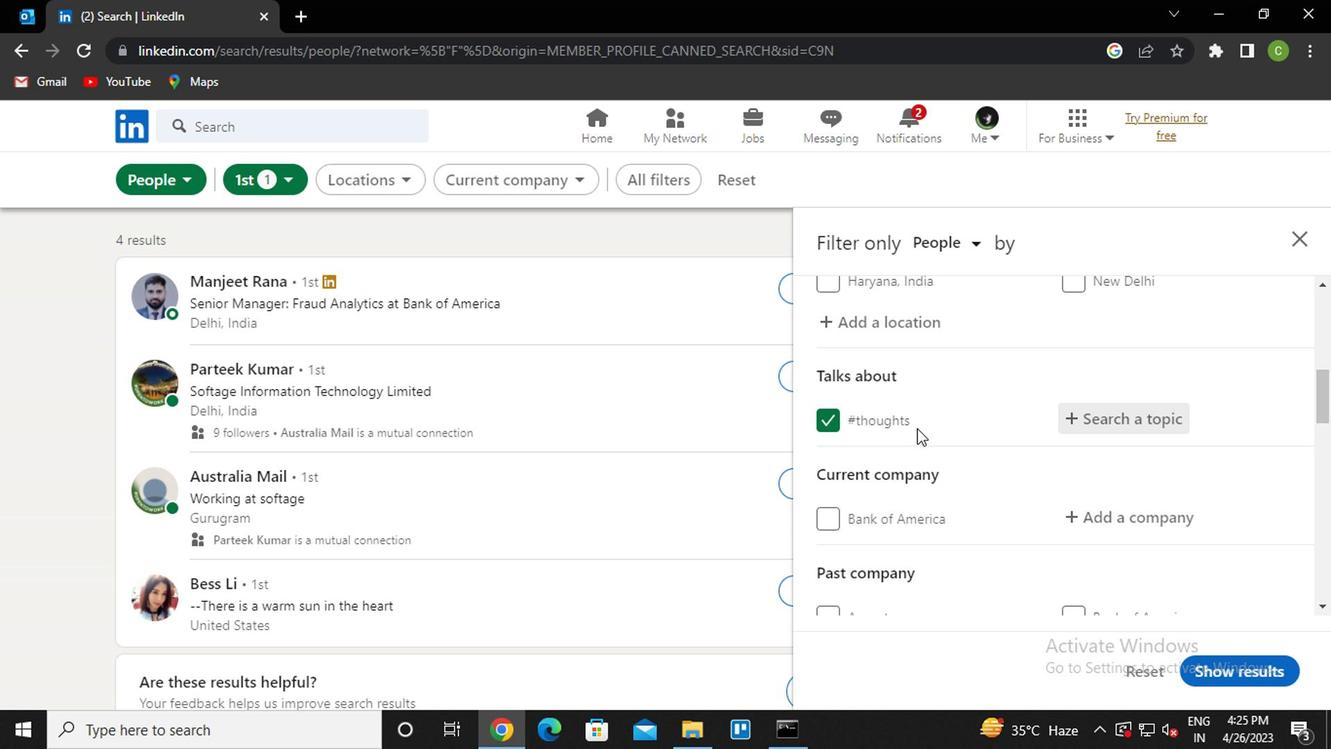 
Action: Mouse moved to (1143, 327)
Screenshot: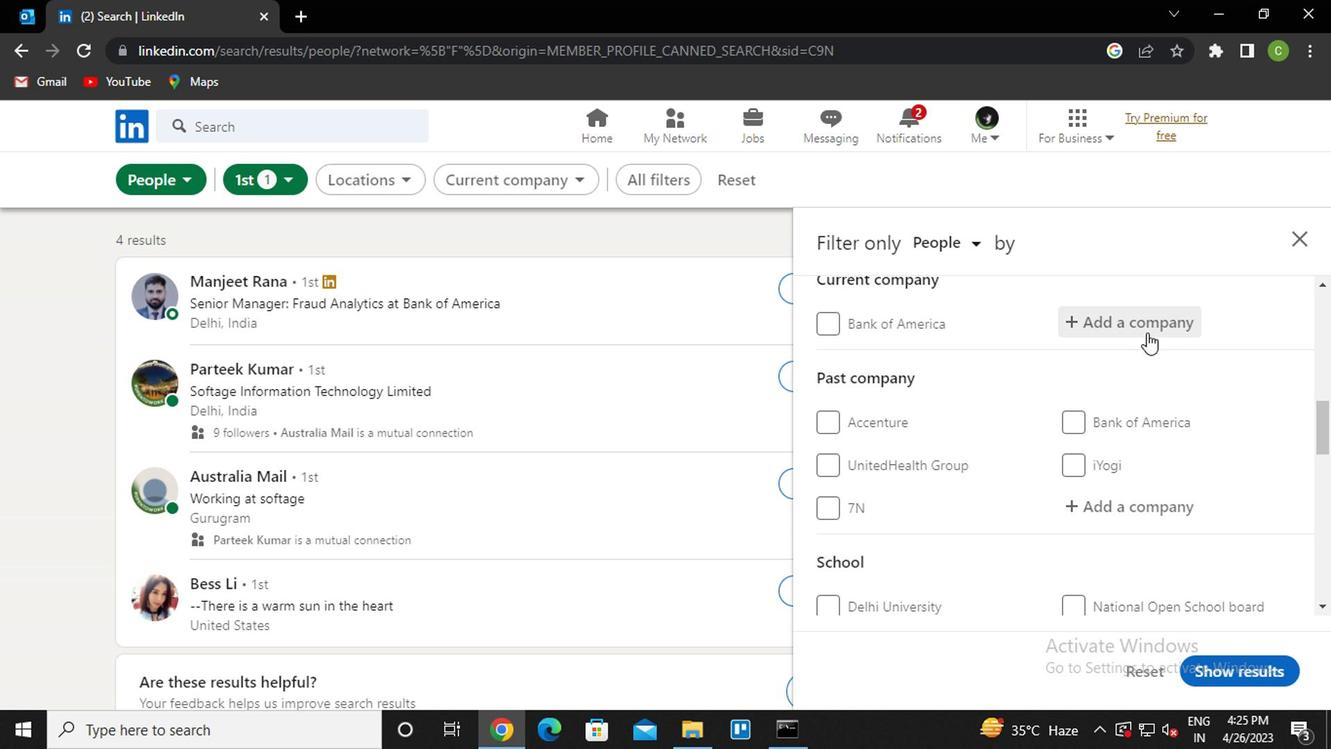 
Action: Mouse pressed left at (1143, 327)
Screenshot: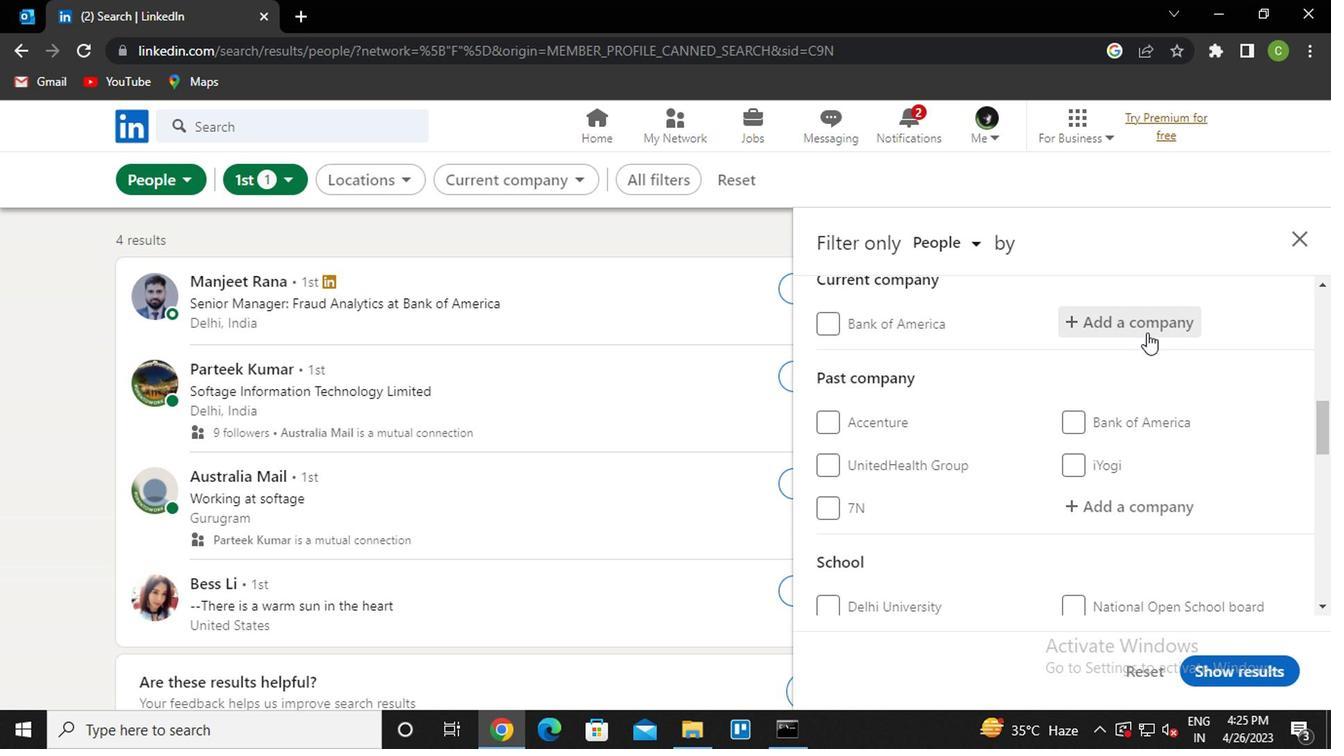 
Action: Key pressed <Key.caps_lock>t<Key.caps_lock>rident<Key.down><Key.enter>
Screenshot: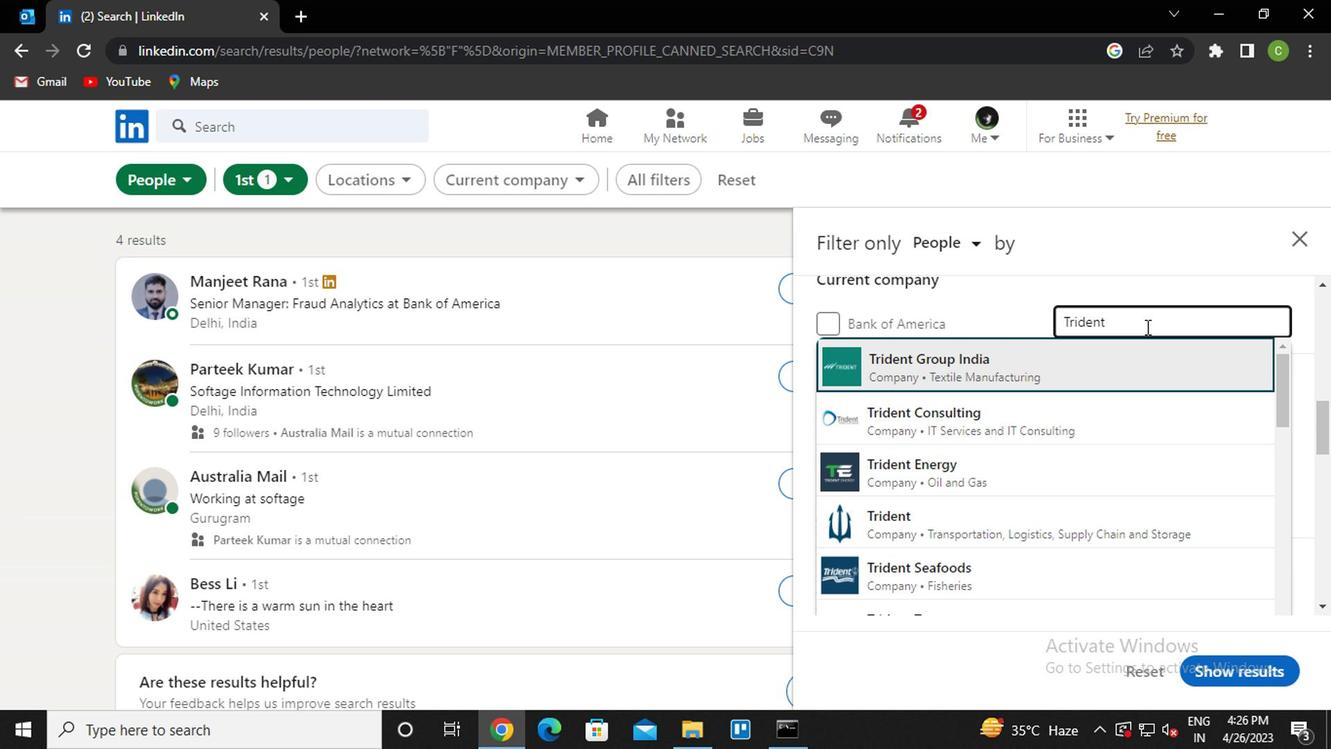 
Action: Mouse scrolled (1143, 325) with delta (0, -1)
Screenshot: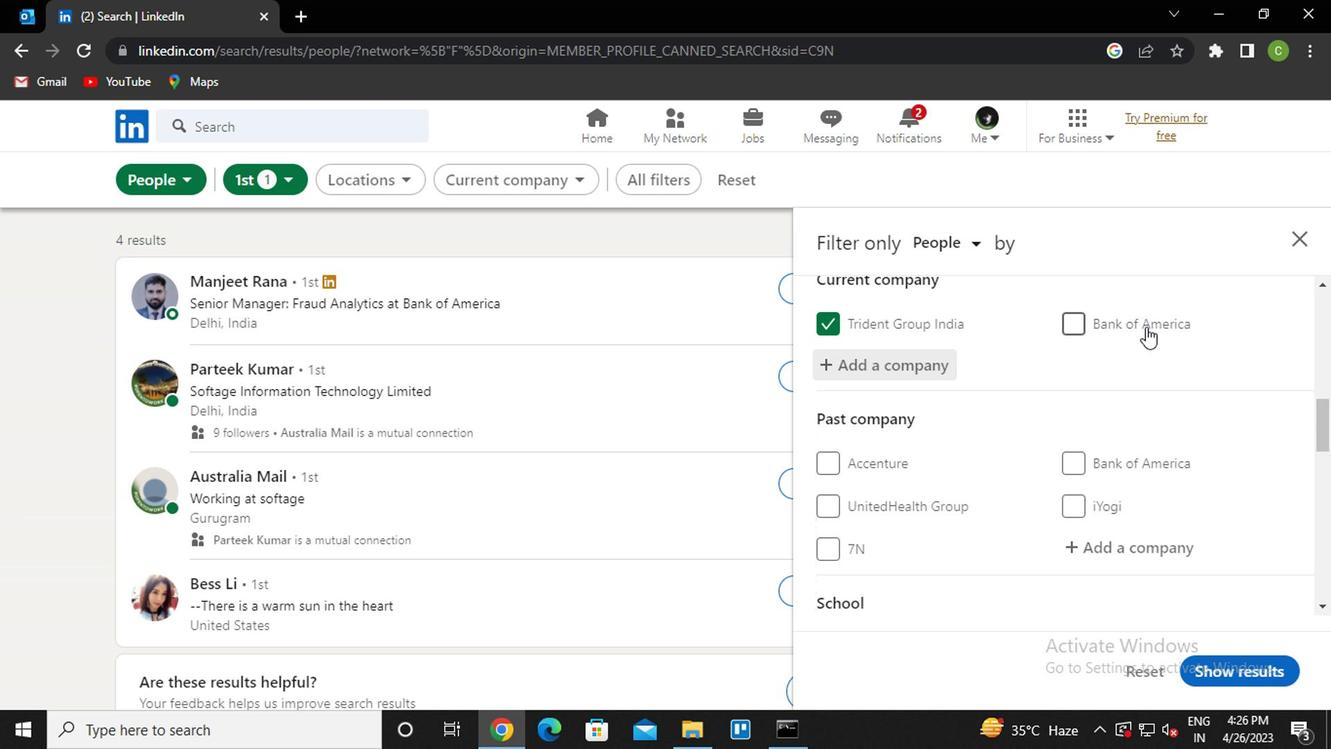 
Action: Mouse moved to (1143, 325)
Screenshot: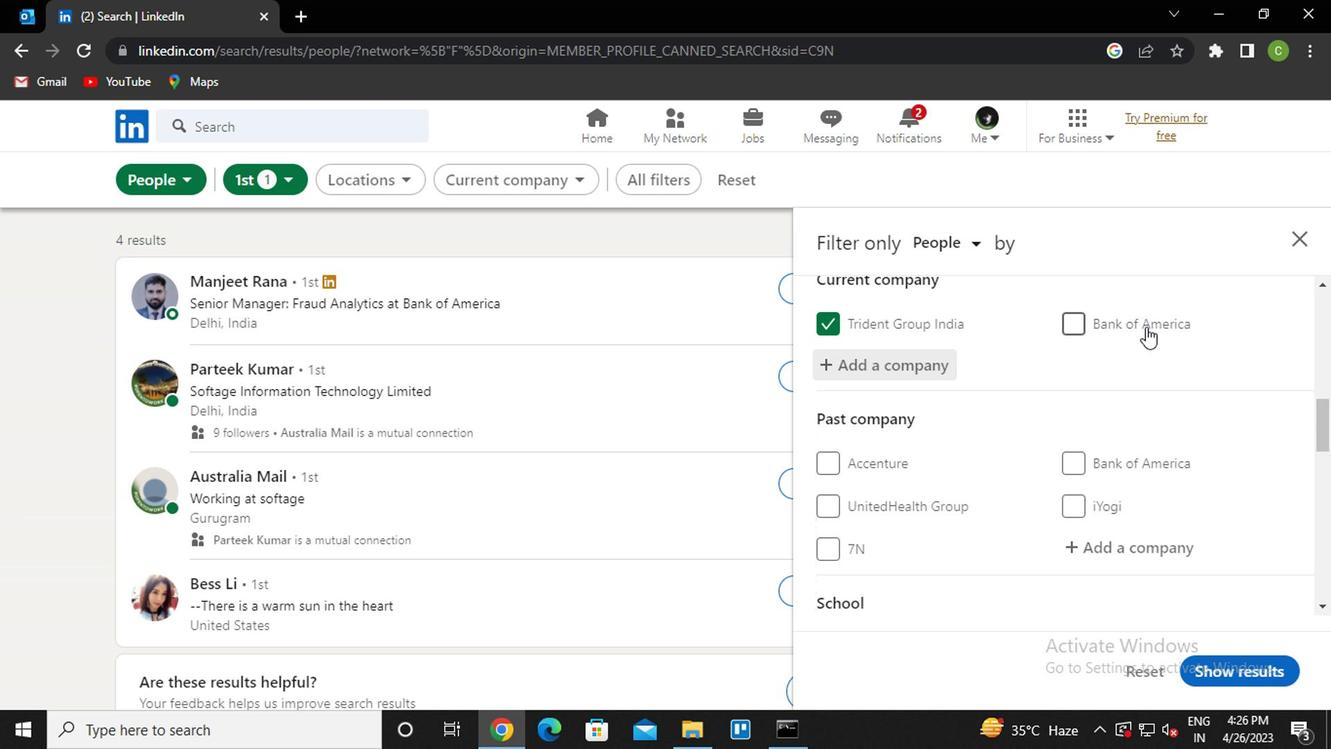
Action: Mouse scrolled (1143, 325) with delta (0, 0)
Screenshot: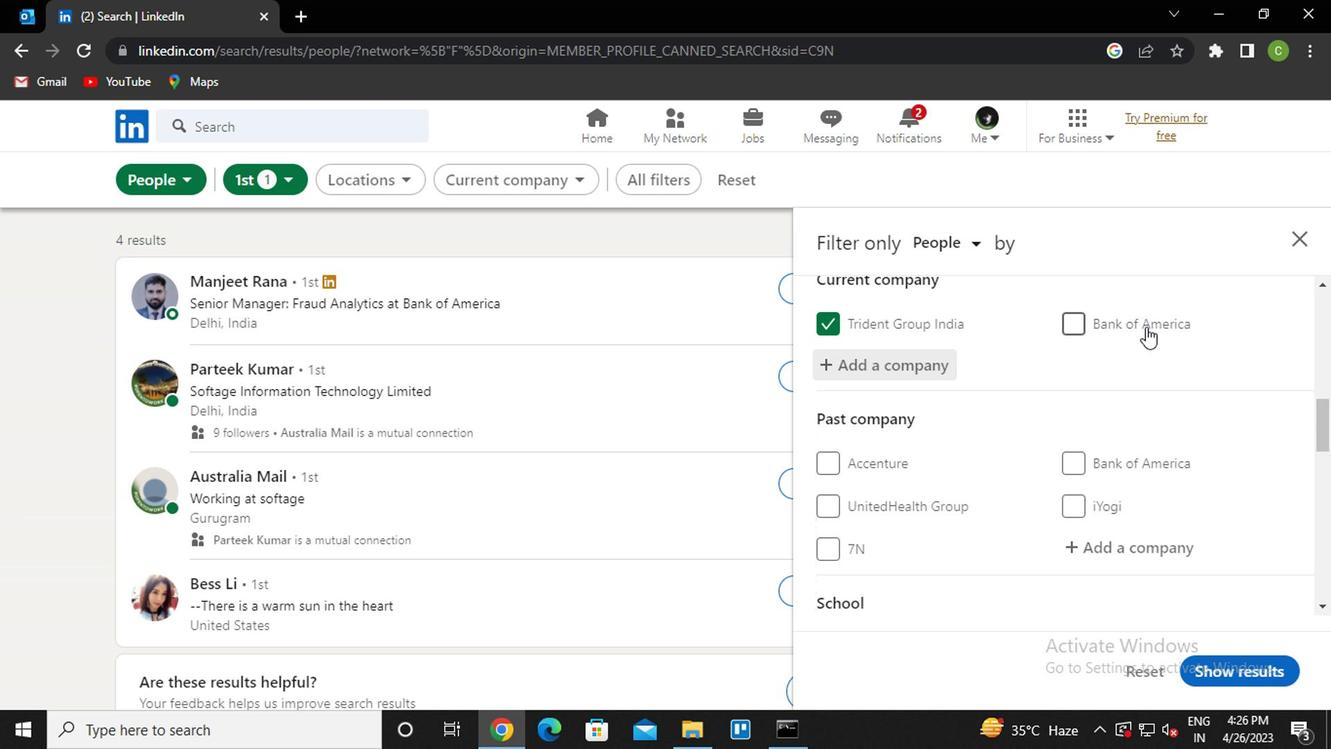
Action: Mouse moved to (915, 460)
Screenshot: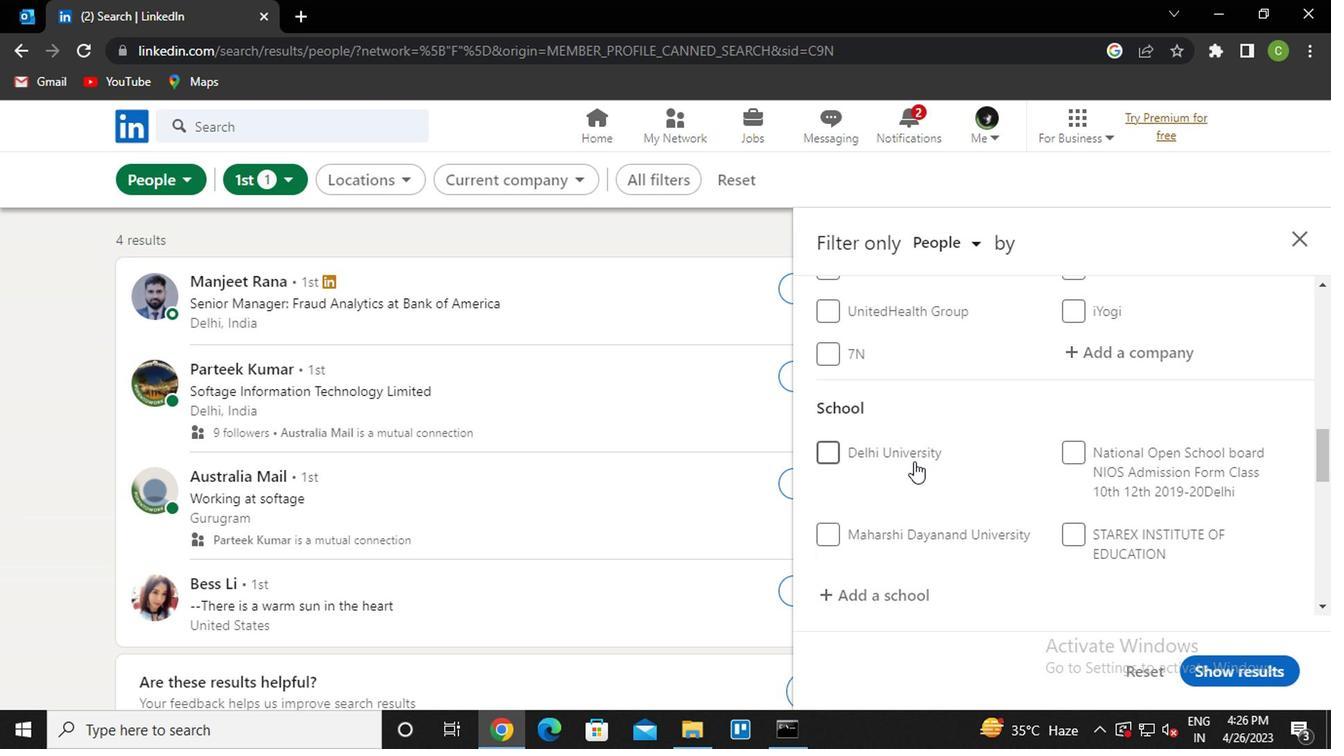 
Action: Mouse scrolled (915, 459) with delta (0, -1)
Screenshot: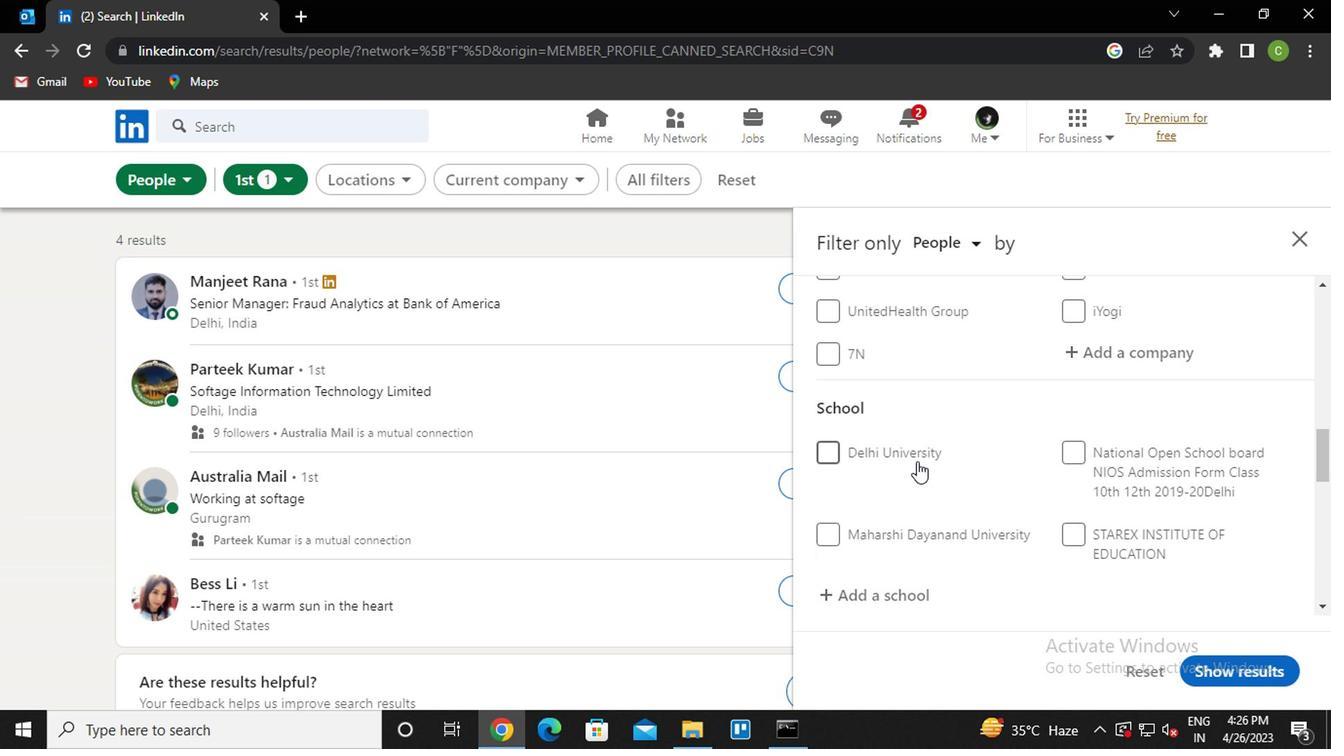 
Action: Mouse moved to (916, 468)
Screenshot: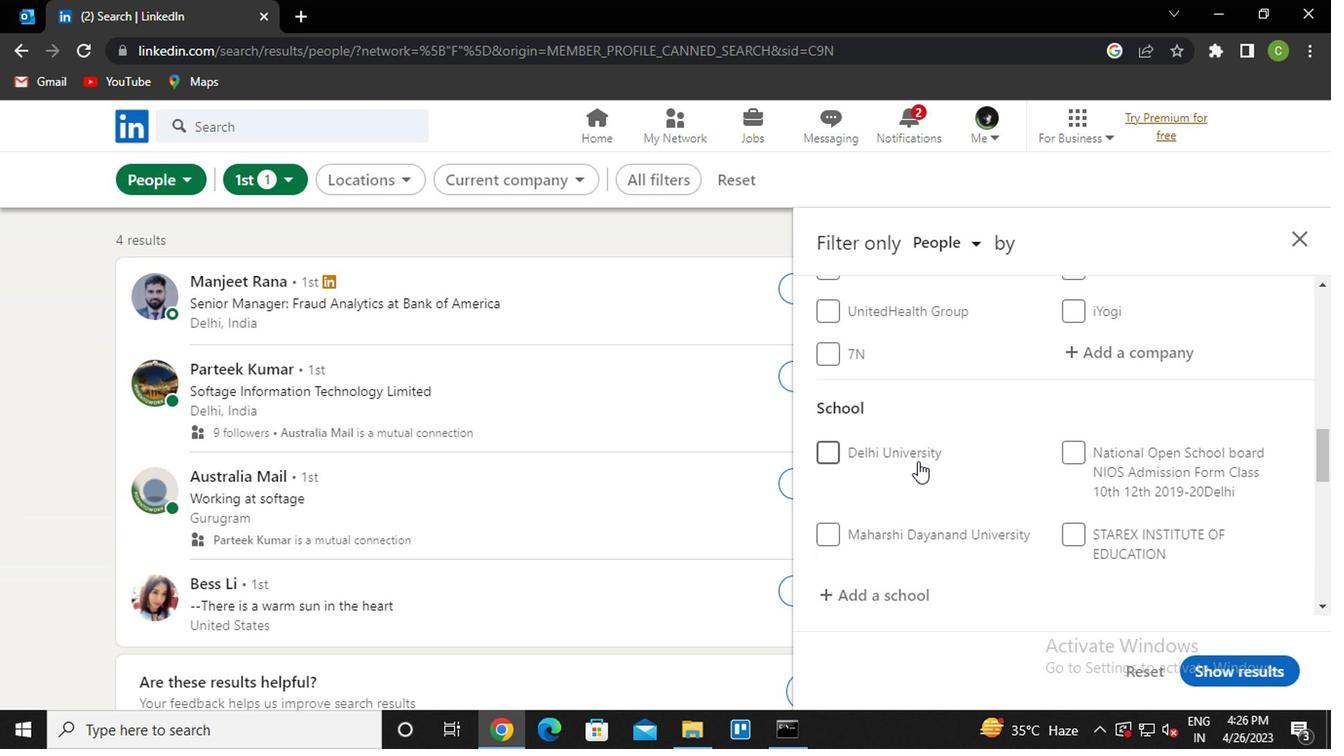 
Action: Mouse scrolled (916, 466) with delta (0, -1)
Screenshot: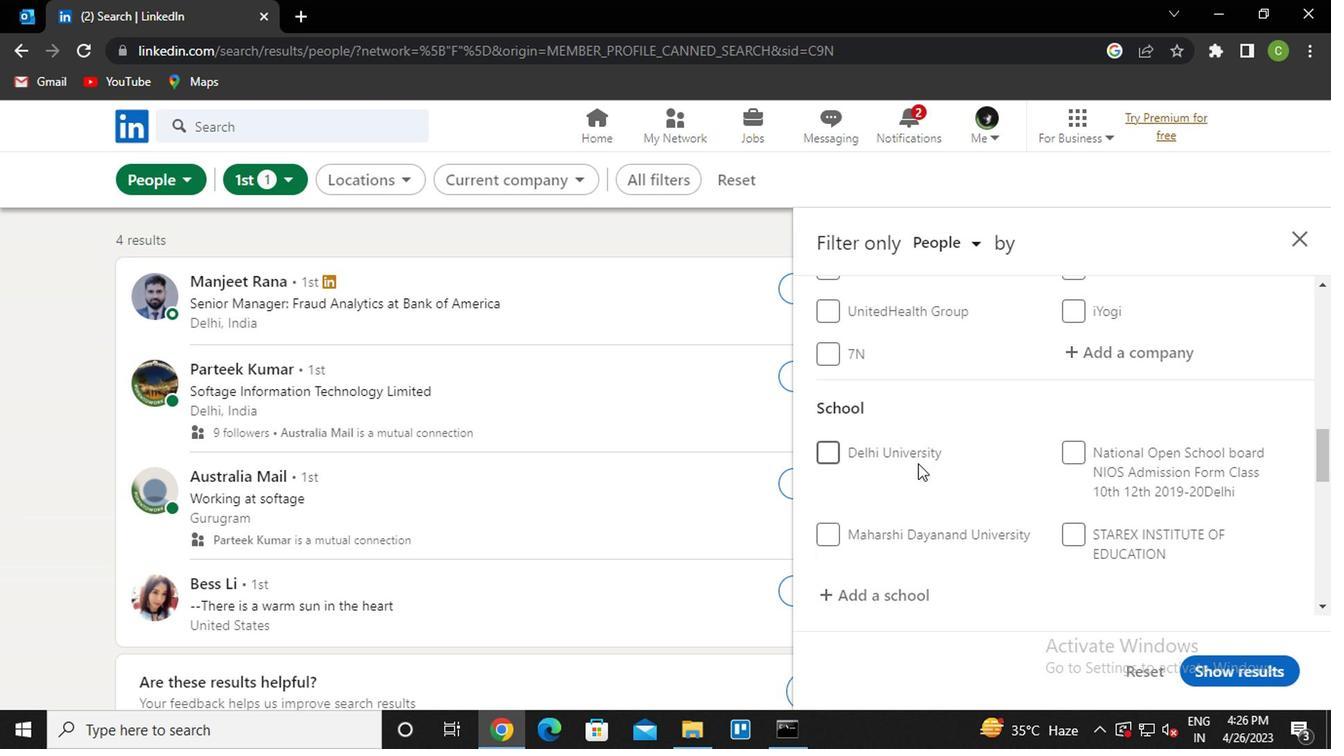 
Action: Mouse moved to (897, 396)
Screenshot: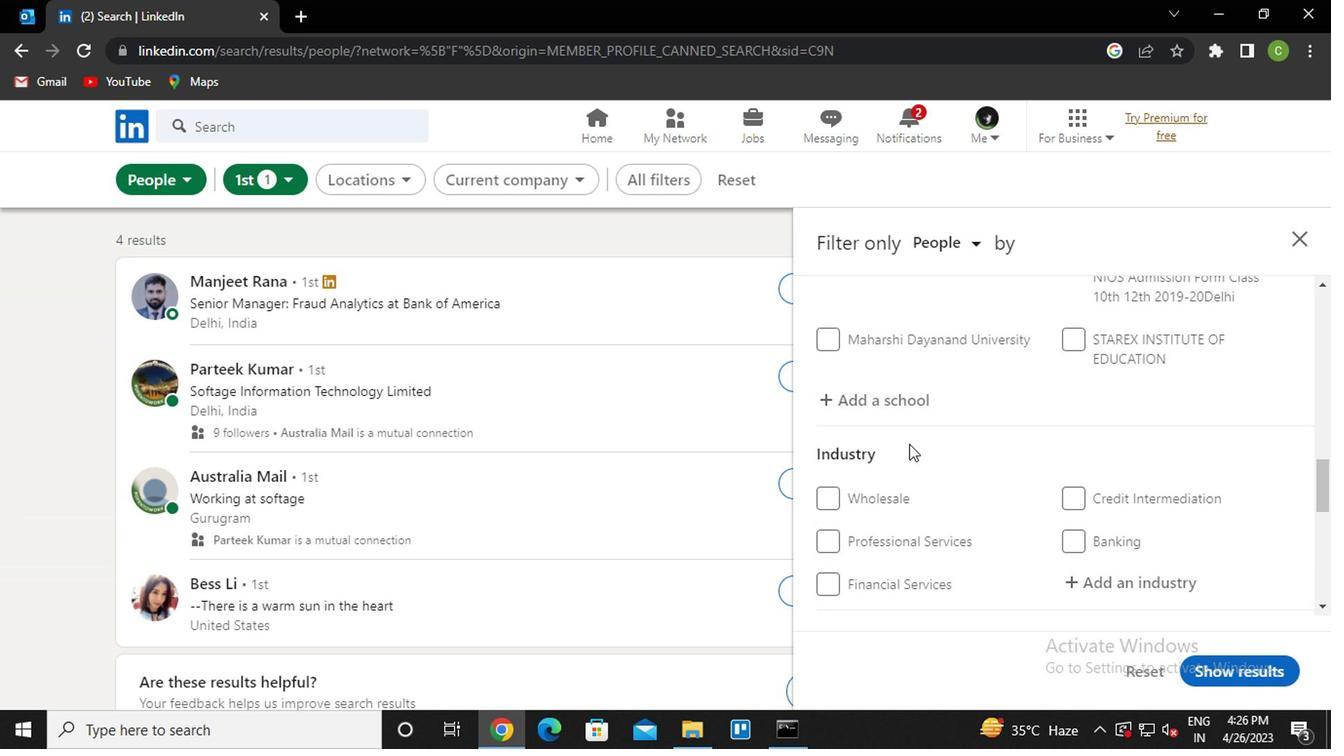 
Action: Mouse pressed left at (897, 396)
Screenshot: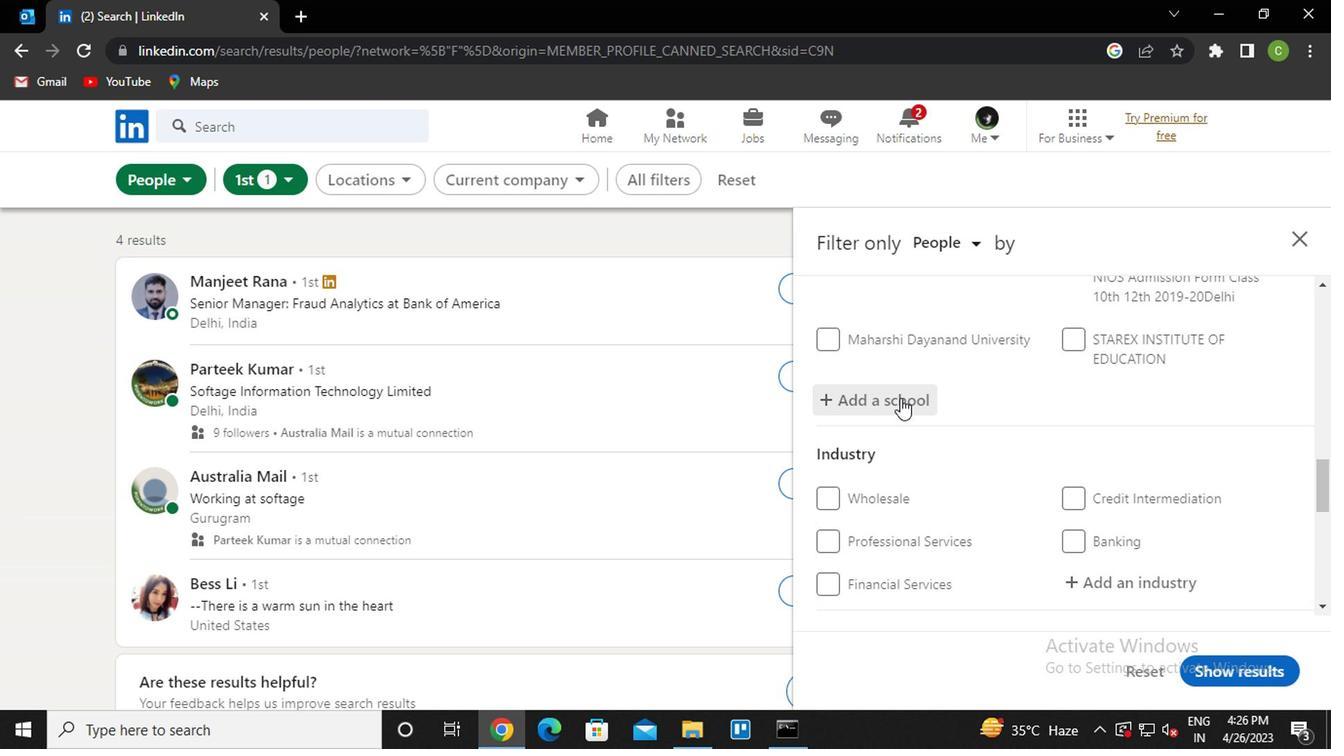 
Action: Key pressed <Key.caps_lock>s<Key.caps_lock>anjay<Key.space><Key.down><Key.enter>
Screenshot: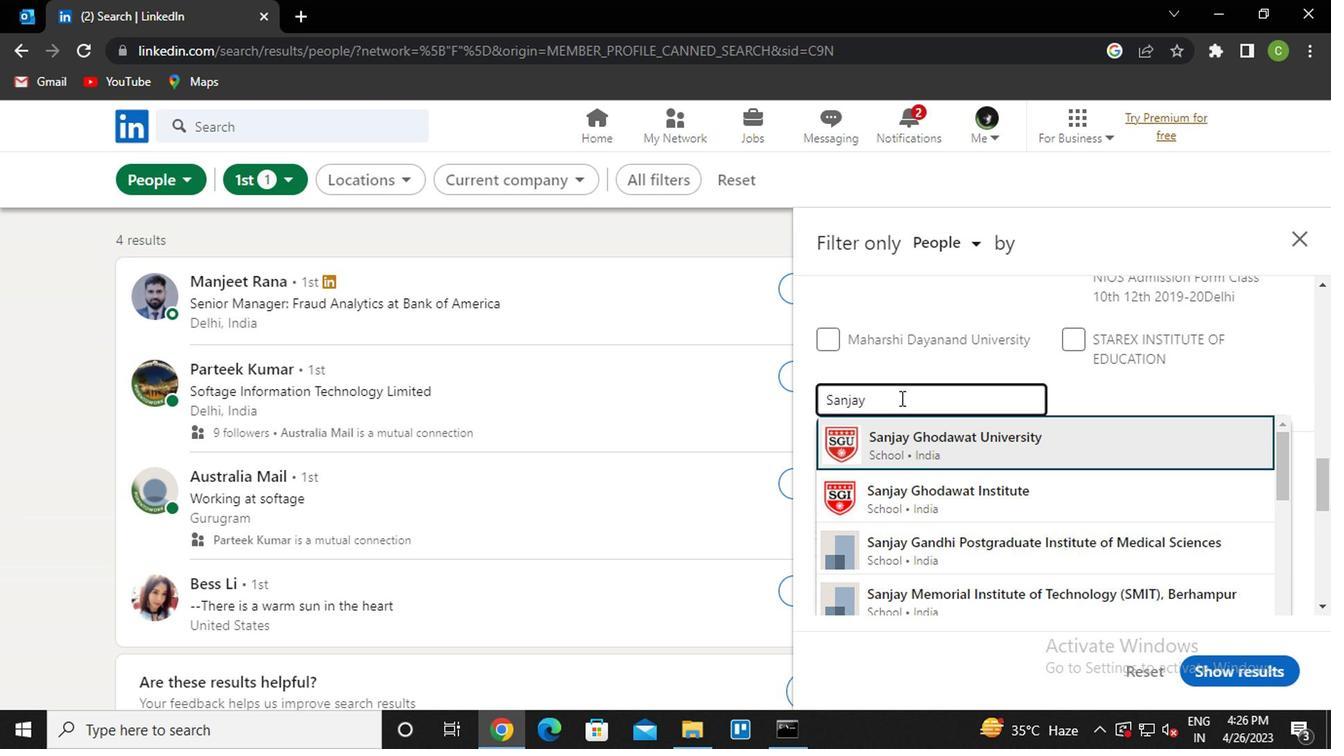 
Action: Mouse moved to (941, 377)
Screenshot: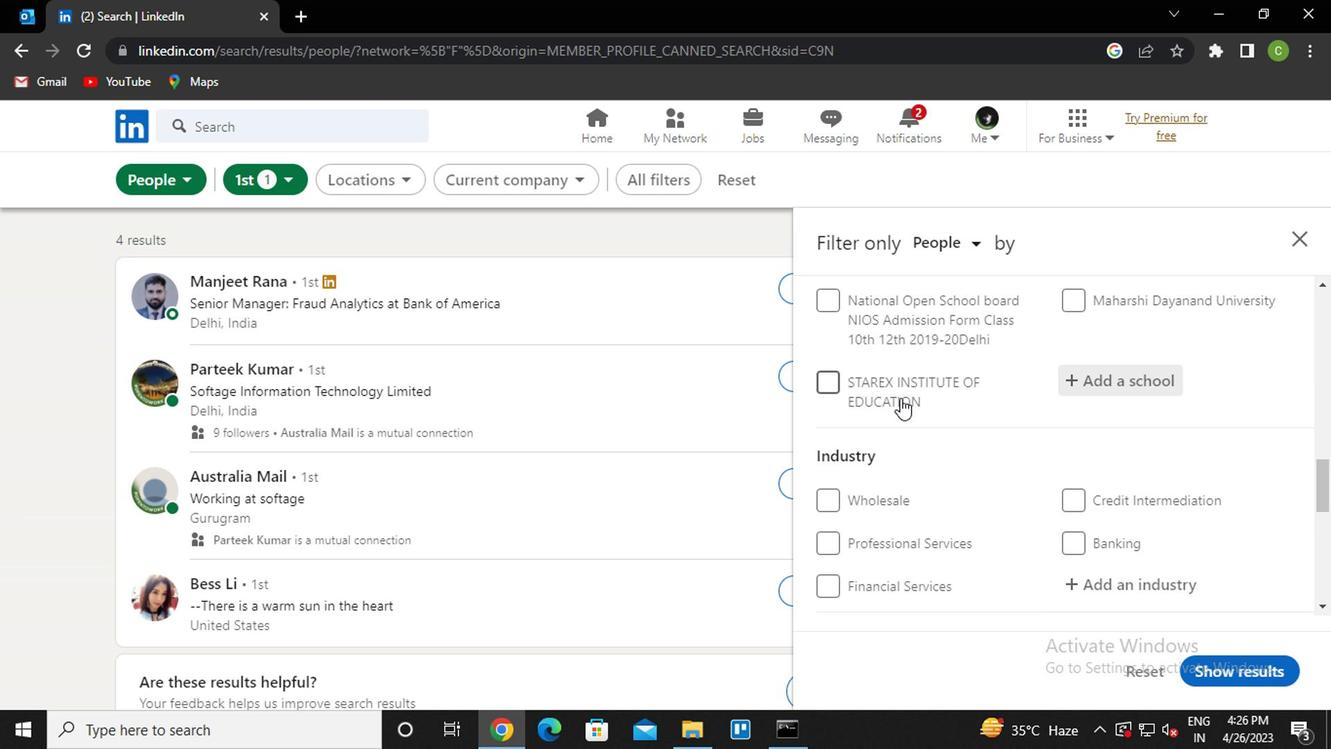 
Action: Mouse scrolled (941, 376) with delta (0, 0)
Screenshot: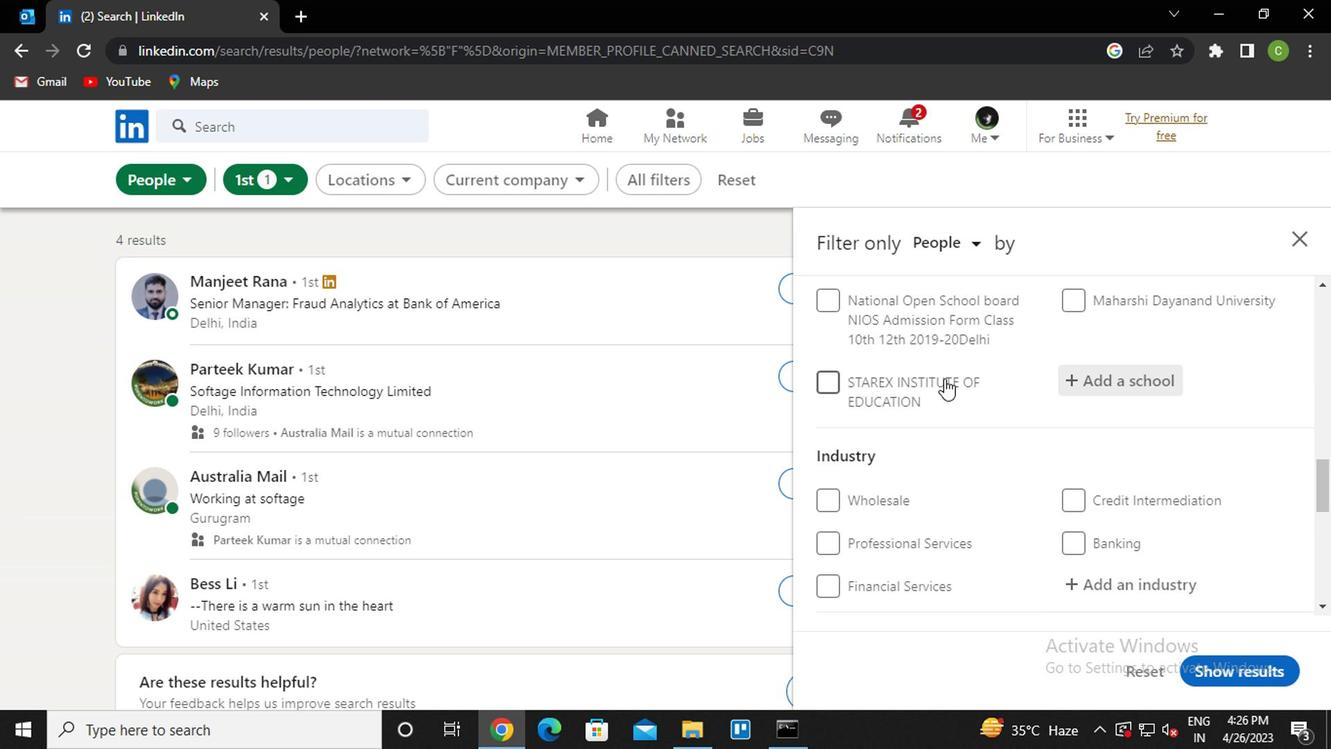 
Action: Mouse scrolled (941, 376) with delta (0, 0)
Screenshot: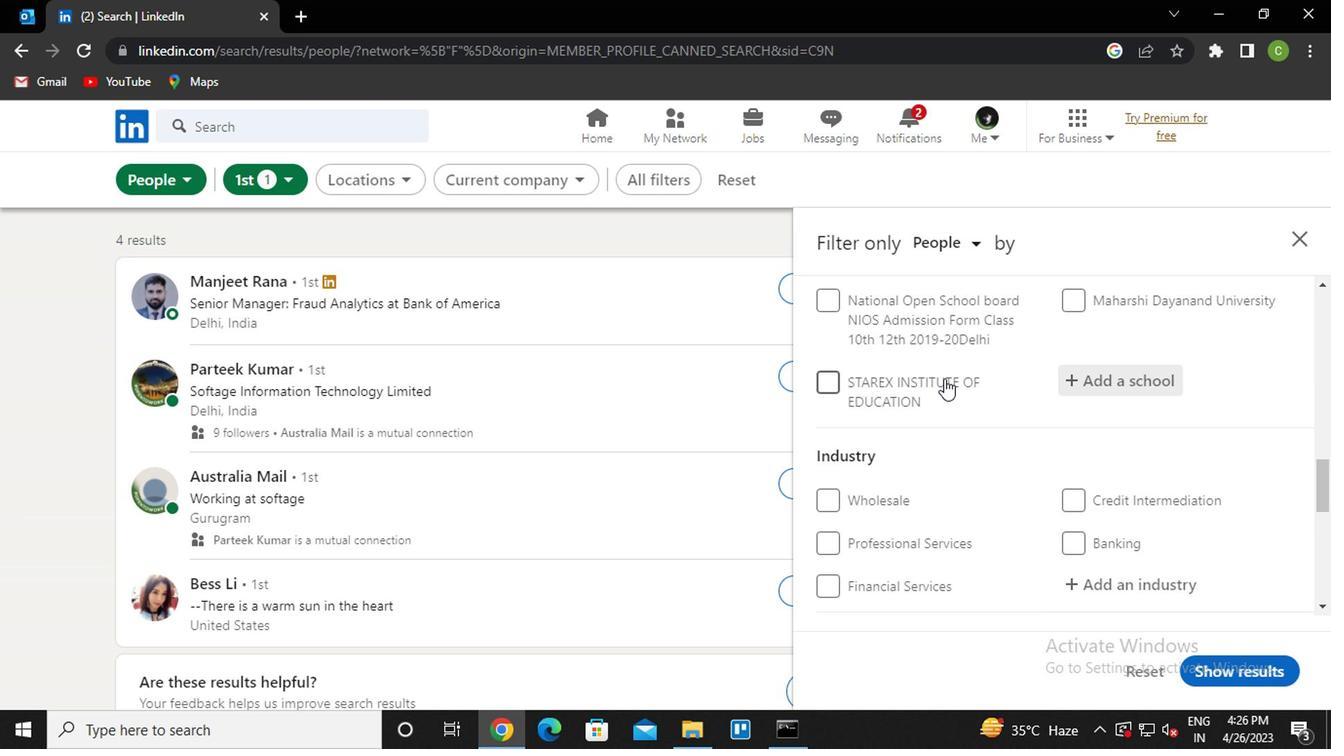 
Action: Mouse moved to (1115, 382)
Screenshot: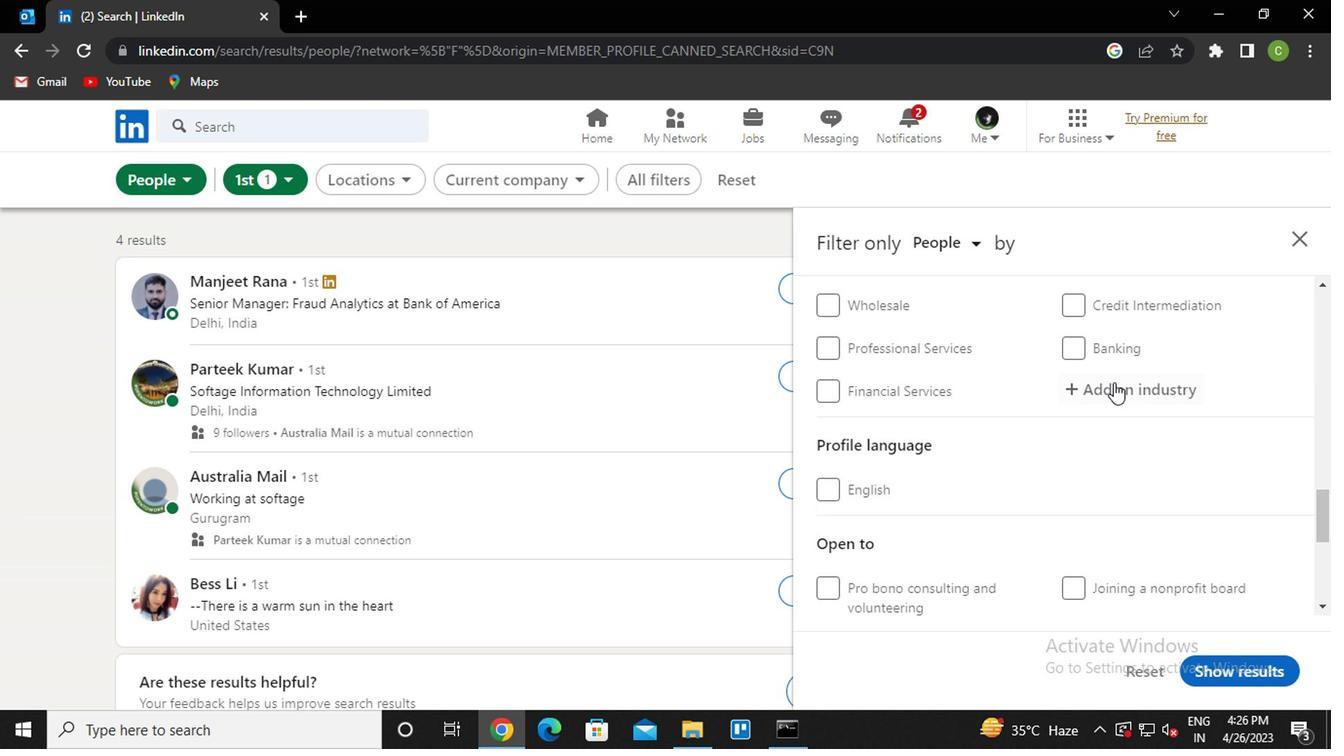 
Action: Mouse pressed left at (1115, 382)
Screenshot: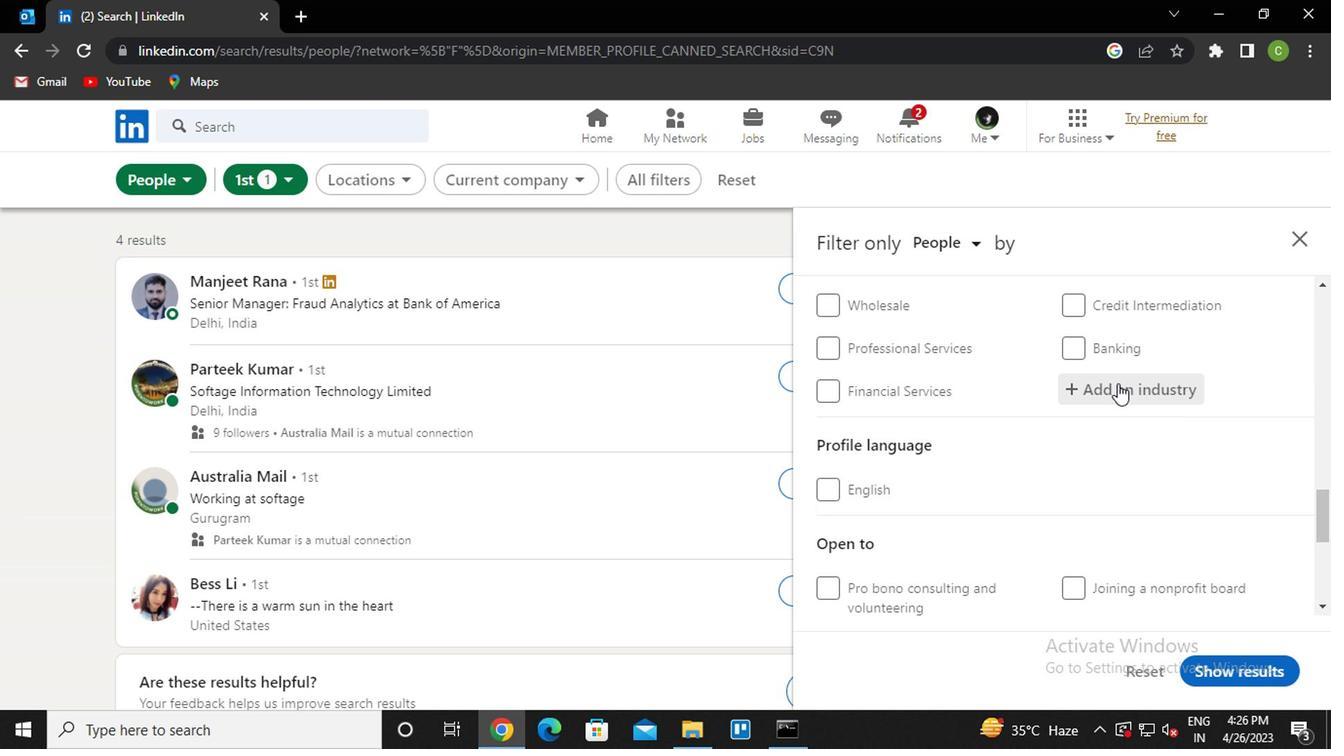 
Action: Key pressed <Key.caps_lock>s<Key.caps_lock>ight<Key.down><Key.enter>
Screenshot: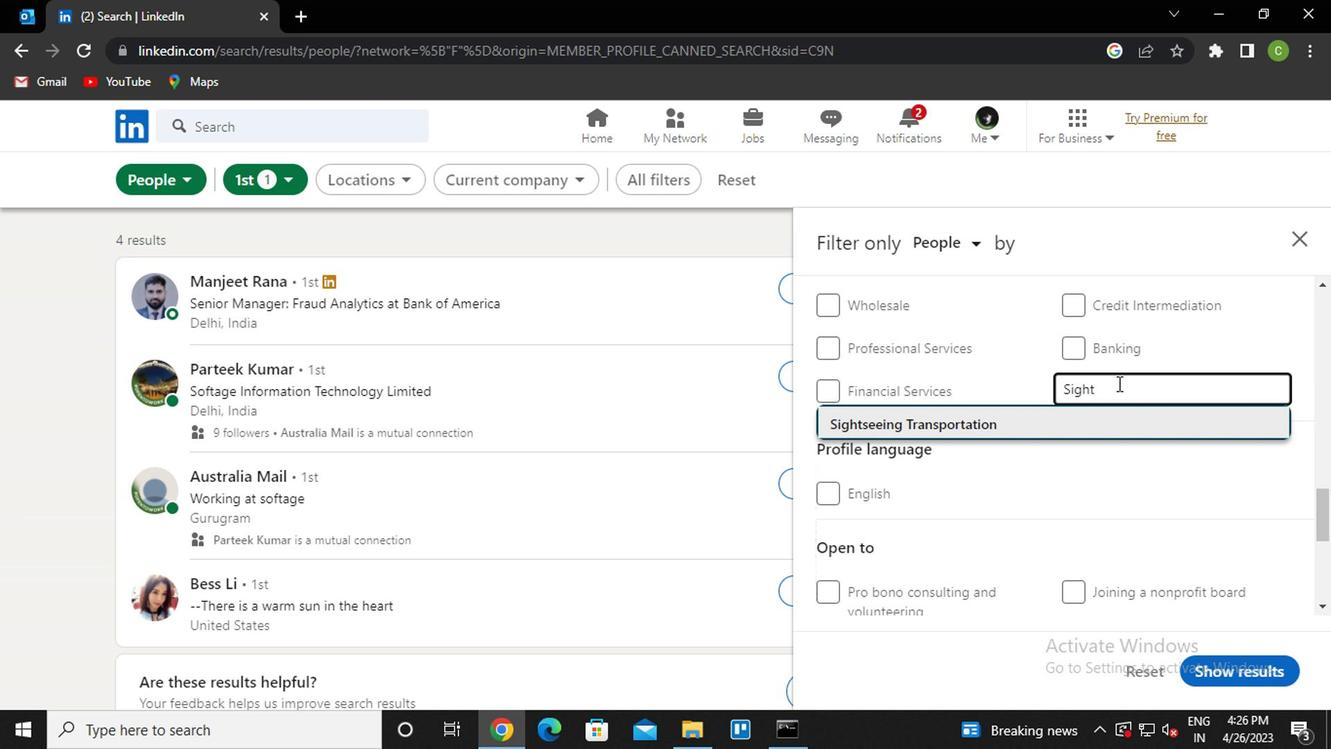 
Action: Mouse scrolled (1115, 381) with delta (0, 0)
Screenshot: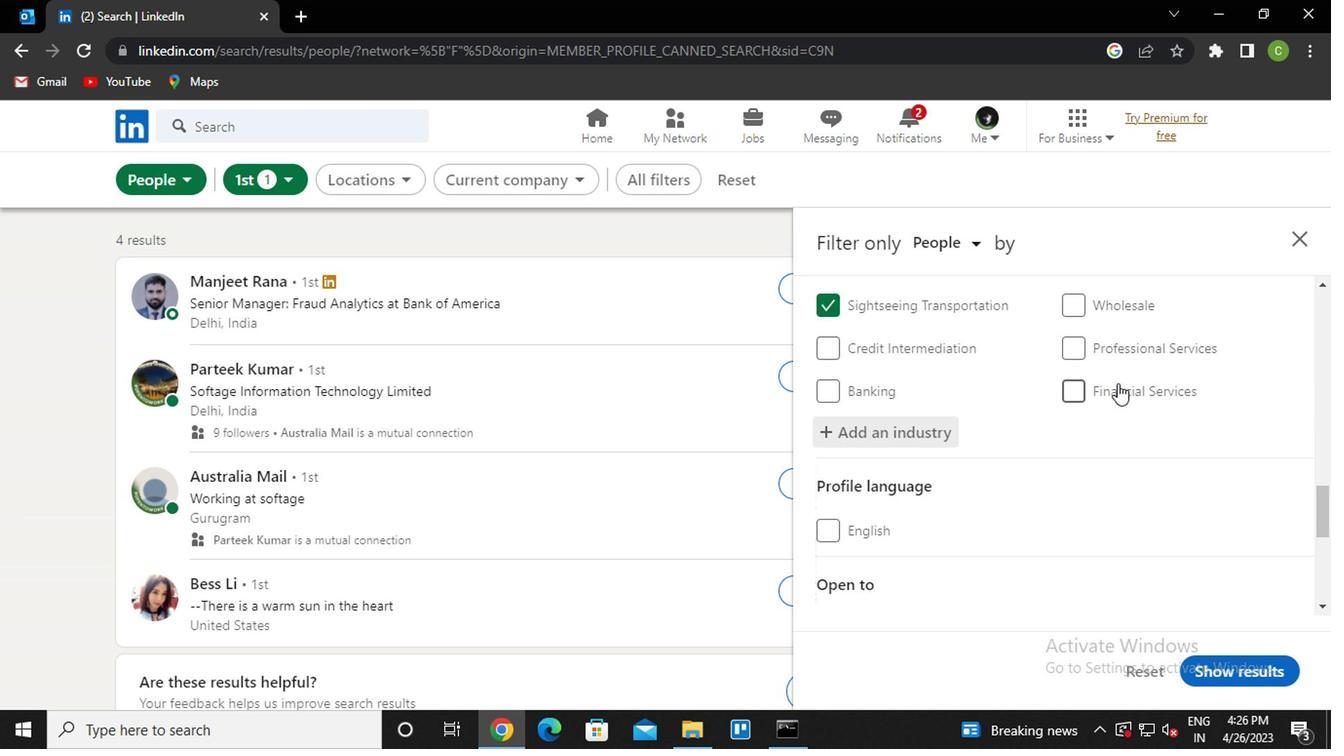 
Action: Mouse scrolled (1115, 381) with delta (0, 0)
Screenshot: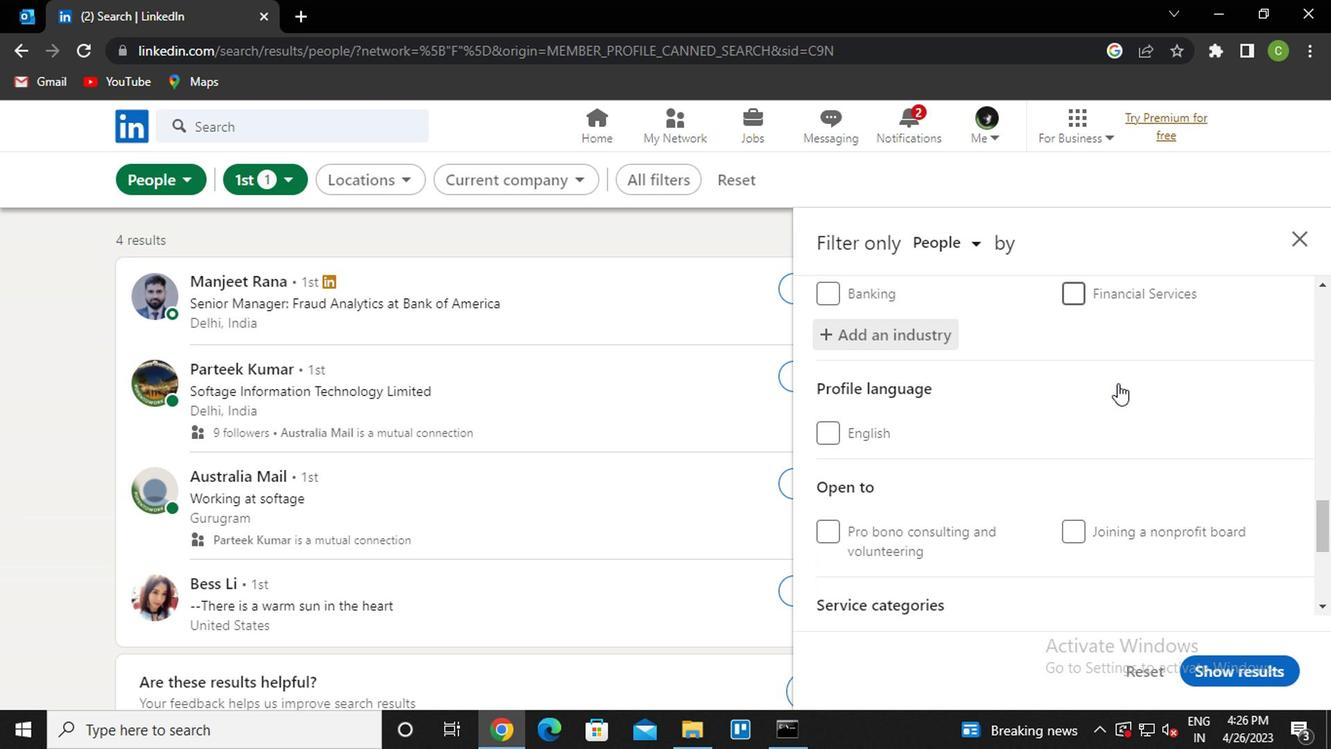 
Action: Mouse scrolled (1115, 381) with delta (0, 0)
Screenshot: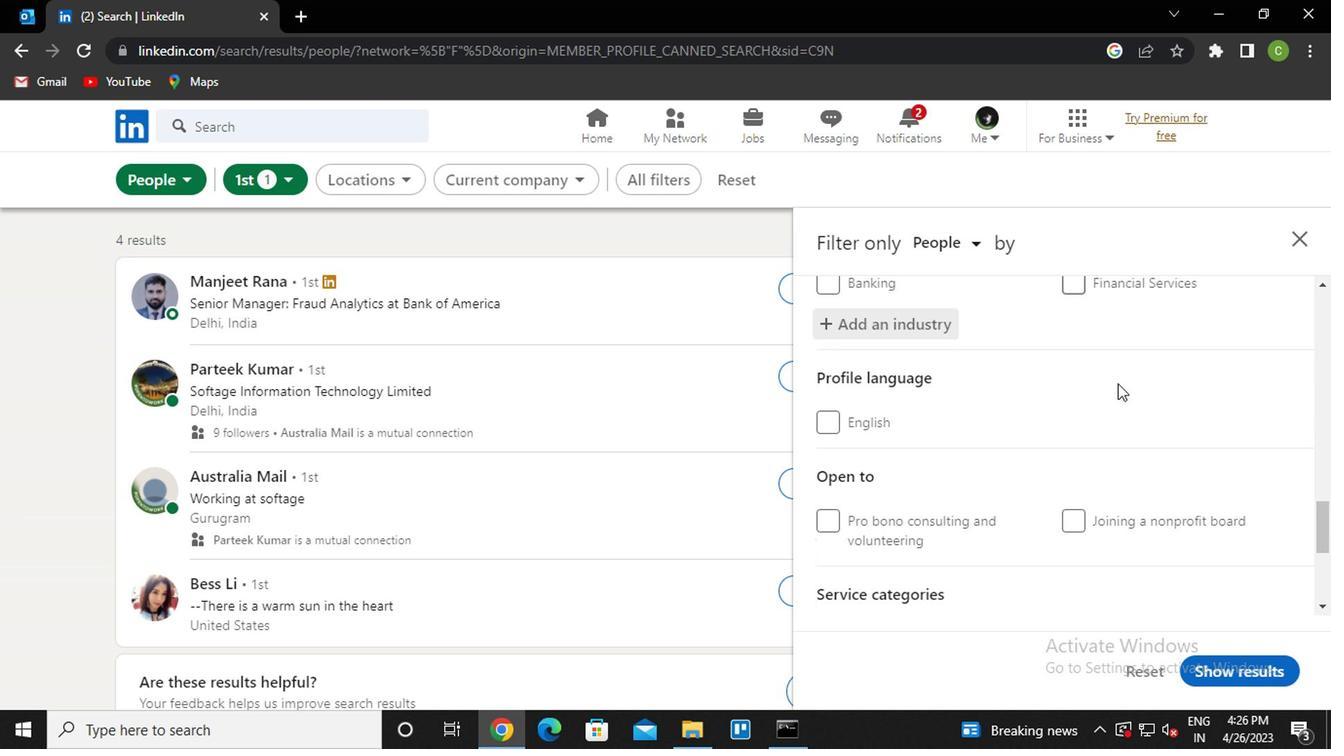
Action: Mouse scrolled (1115, 381) with delta (0, 0)
Screenshot: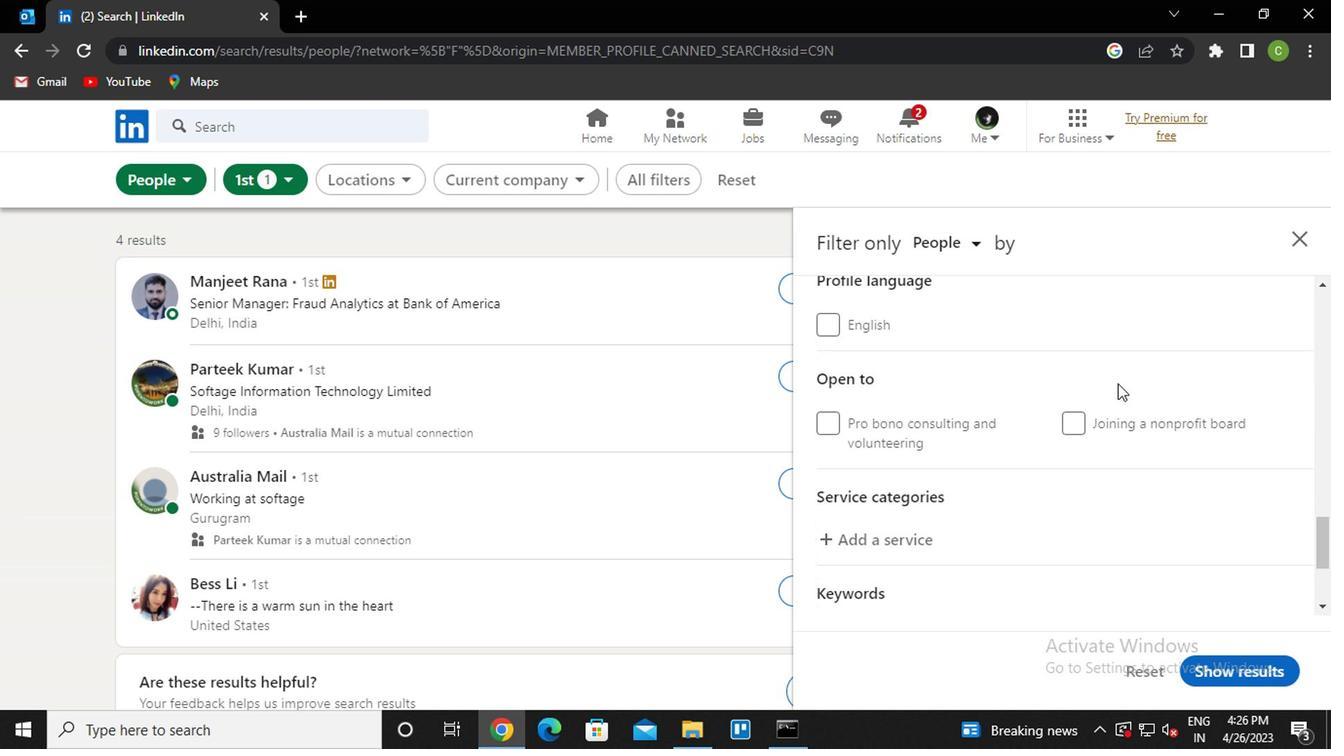 
Action: Mouse moved to (844, 351)
Screenshot: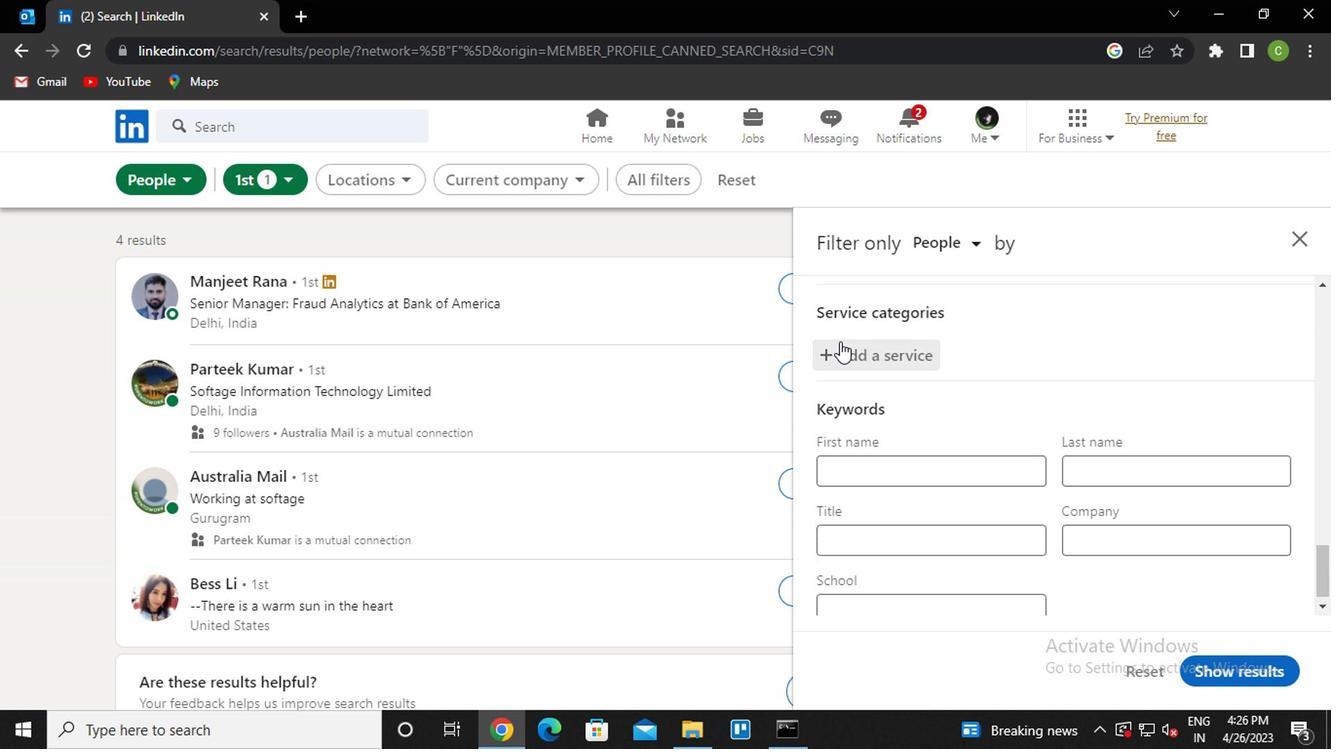 
Action: Mouse pressed left at (844, 351)
Screenshot: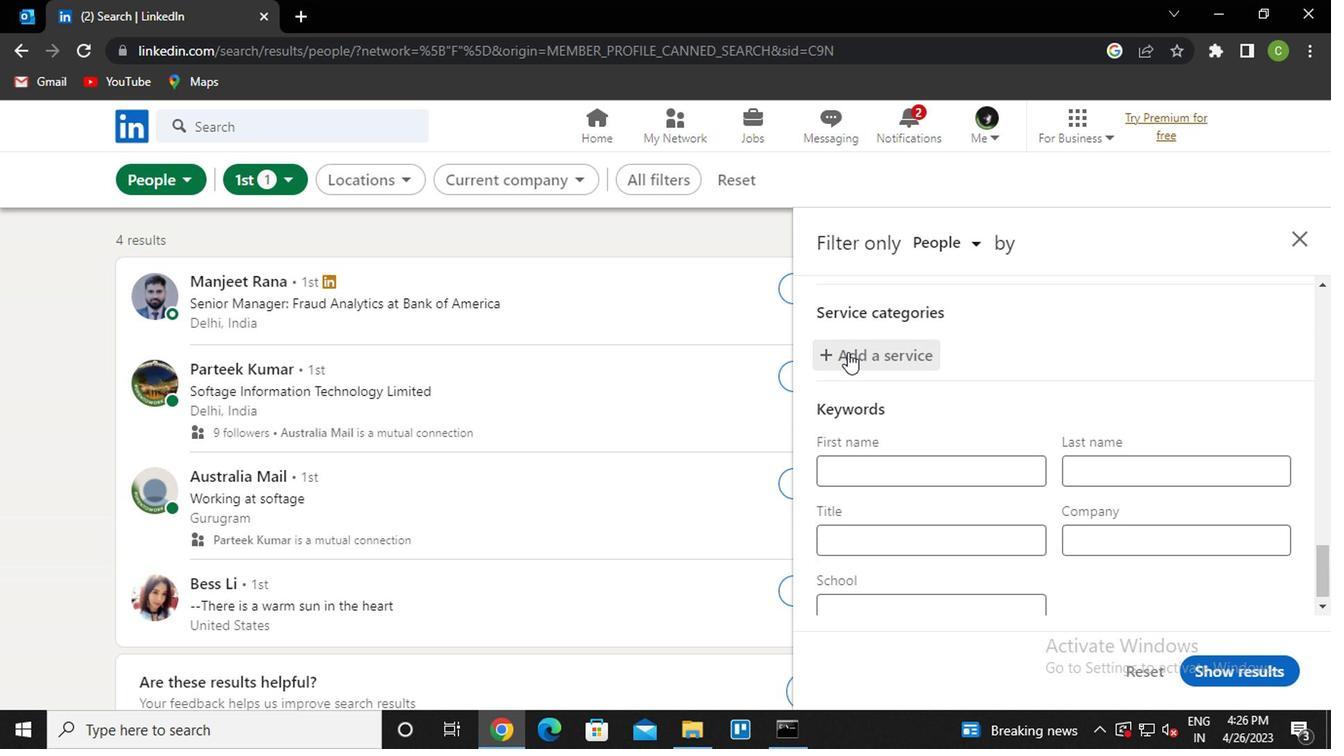 
Action: Key pressed <Key.caps_lock>c<Key.caps_lock>atering<Key.down><Key.enter>
Screenshot: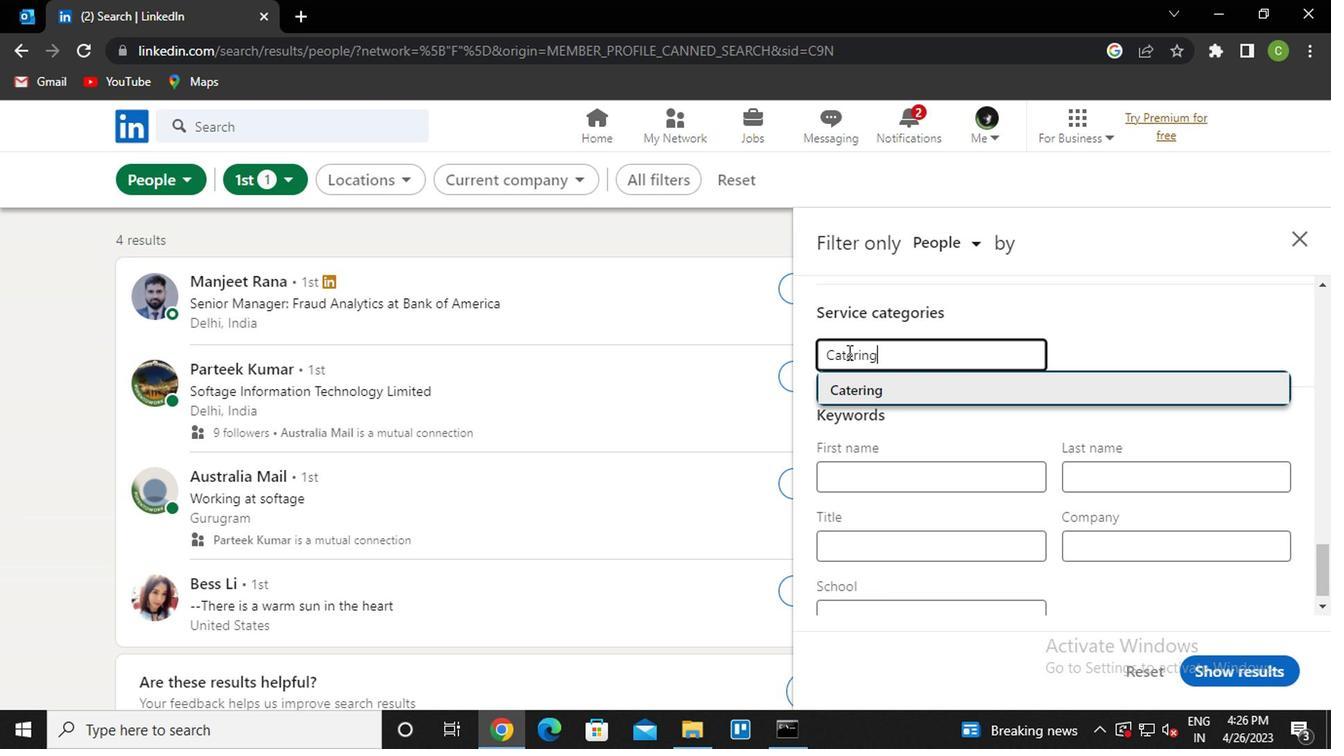 
Action: Mouse moved to (879, 394)
Screenshot: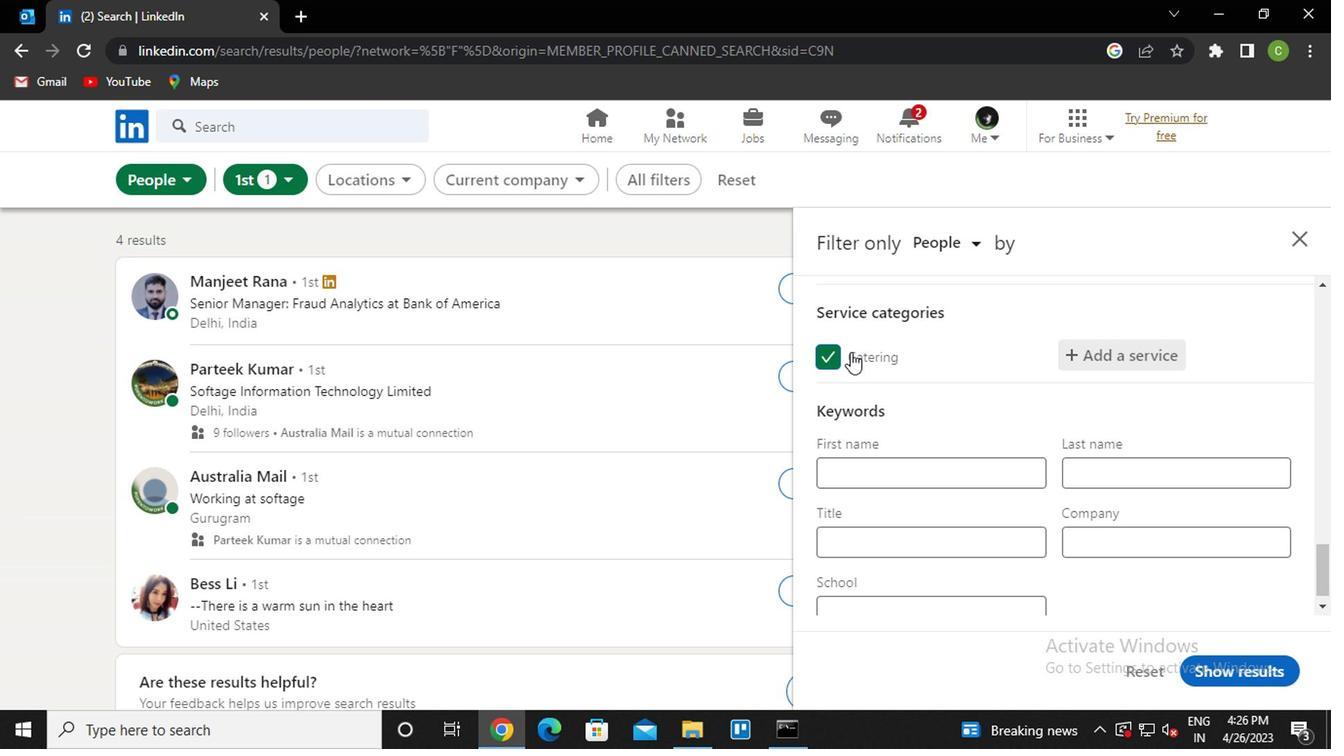 
Action: Mouse scrolled (879, 393) with delta (0, 0)
Screenshot: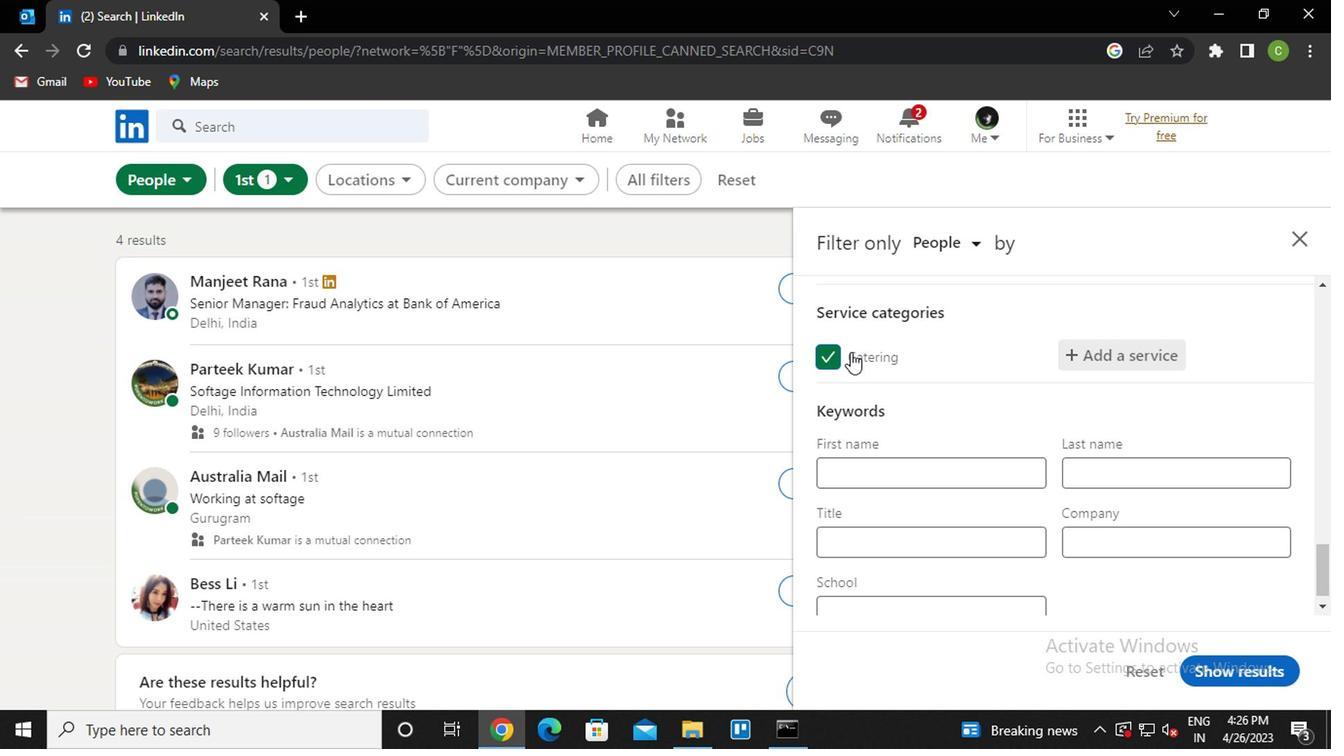
Action: Mouse moved to (887, 410)
Screenshot: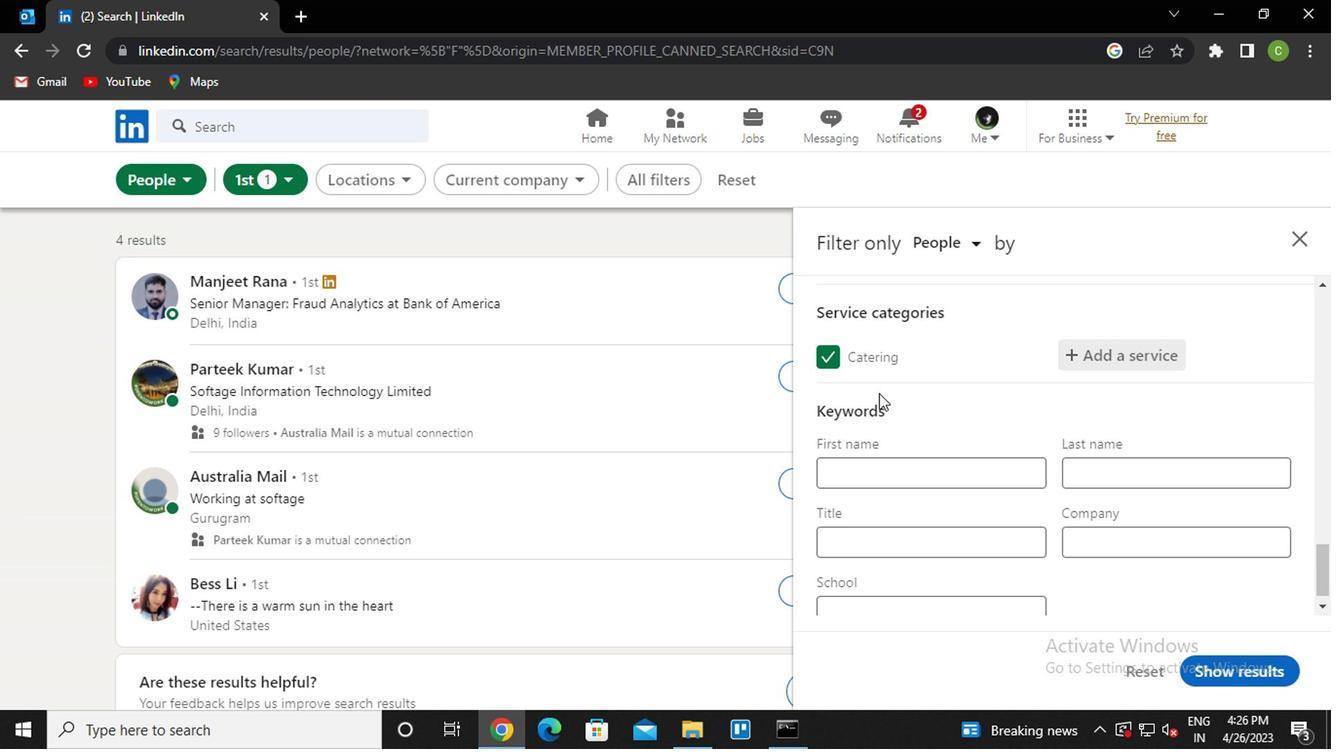 
Action: Mouse scrolled (887, 409) with delta (0, 0)
Screenshot: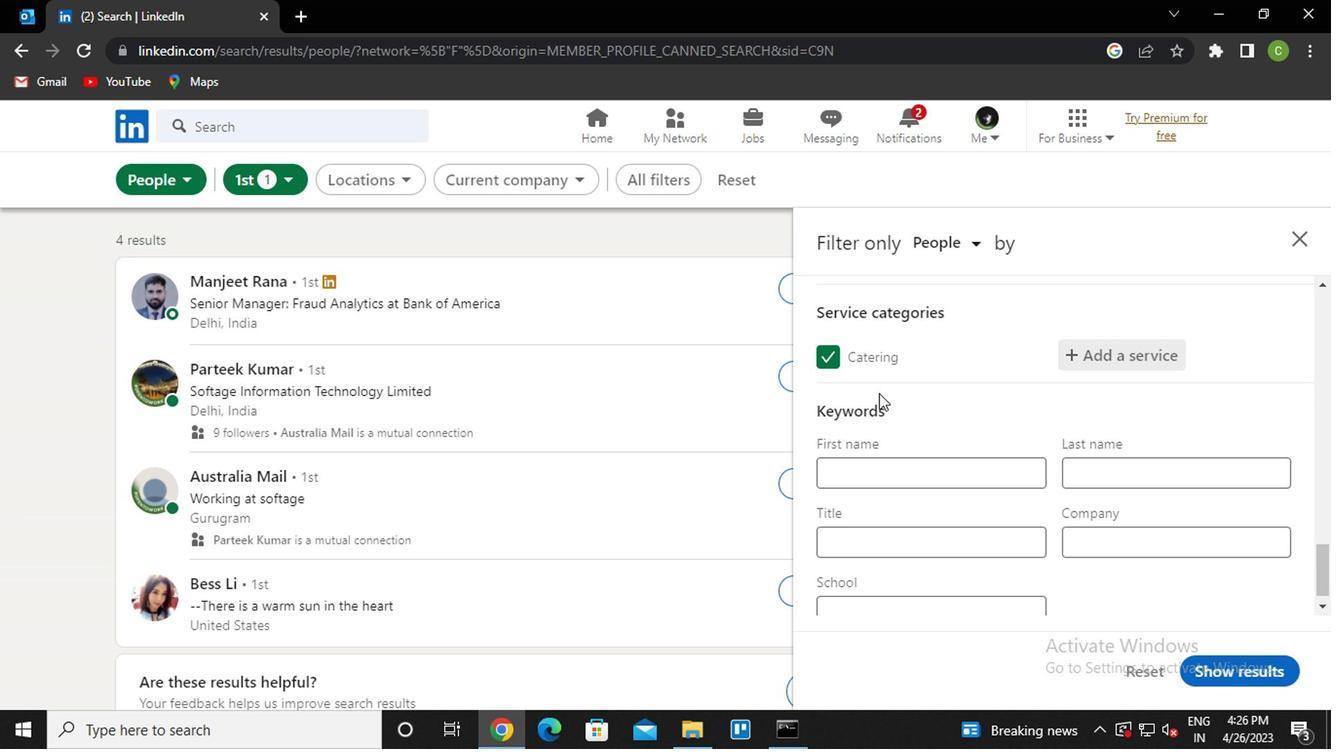 
Action: Mouse moved to (921, 527)
Screenshot: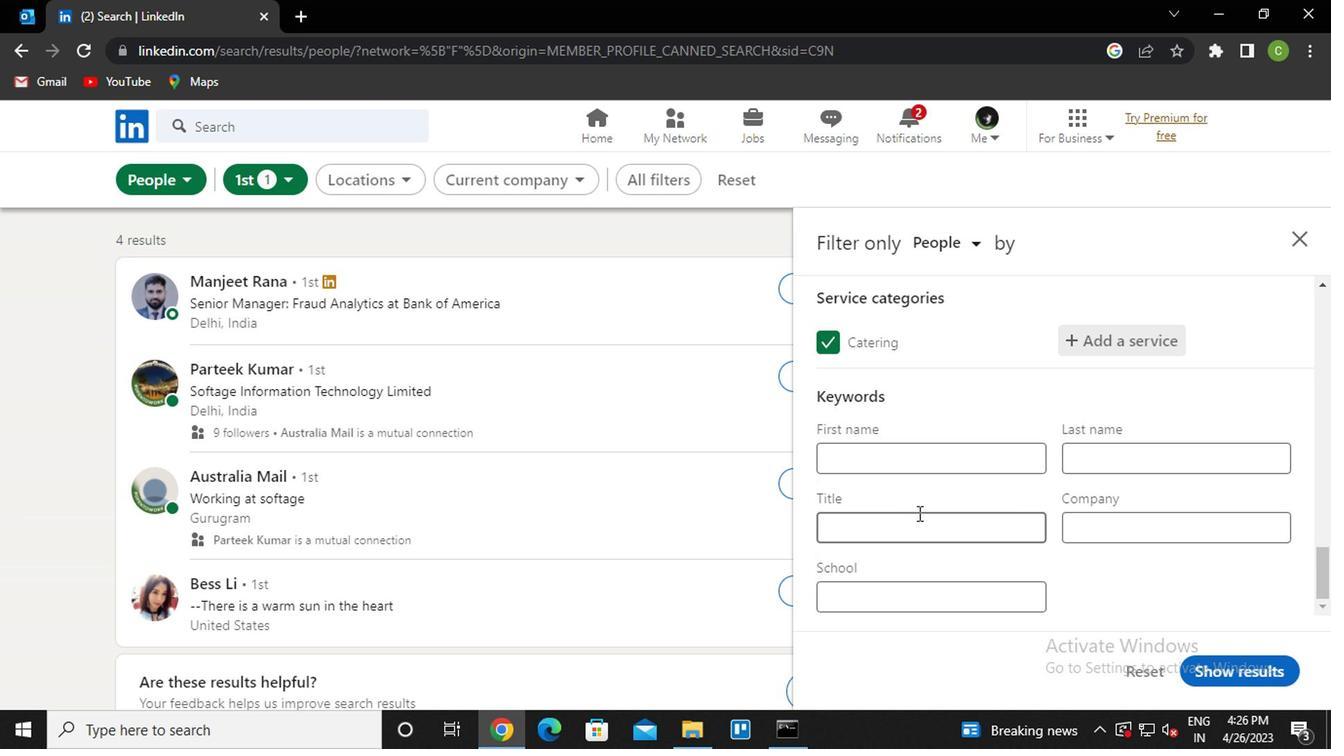 
Action: Mouse pressed left at (921, 527)
Screenshot: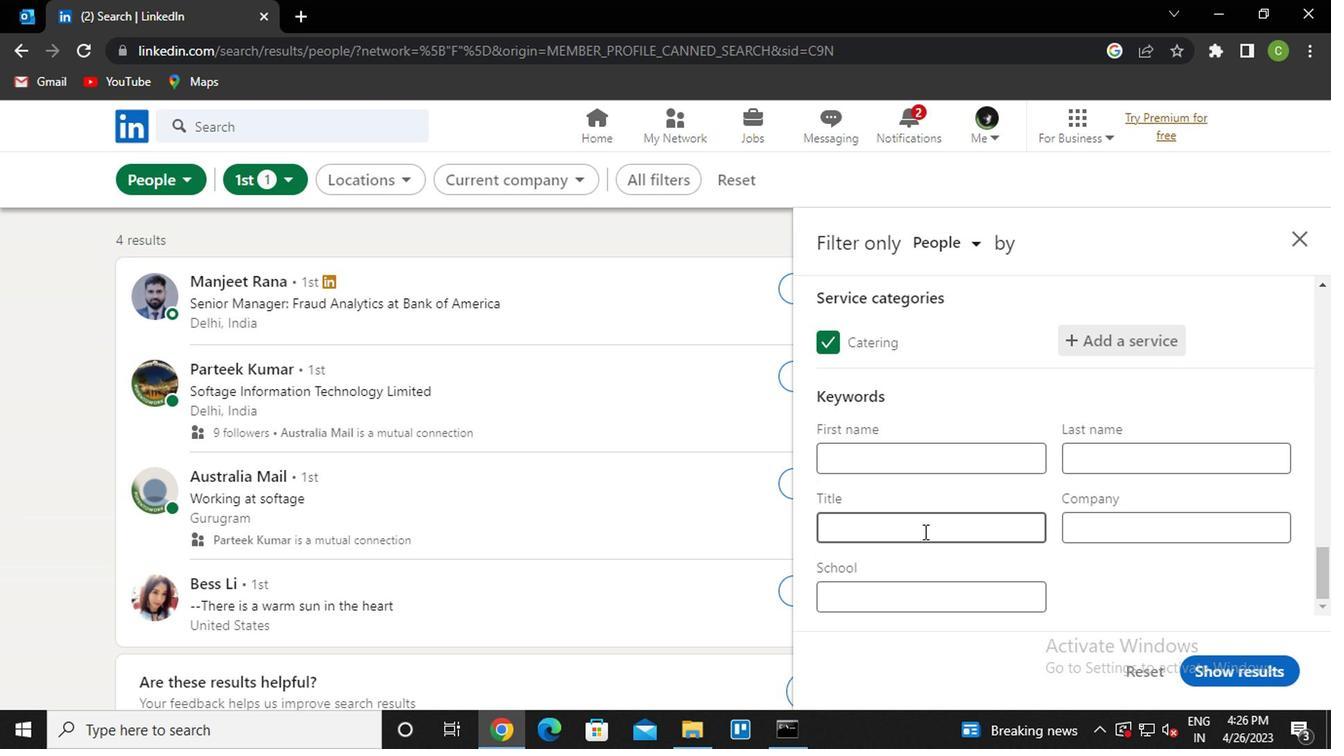 
Action: Key pressed <Key.caps_lock>s<Key.caps_lock>creen<Key.space><Key.backspace>writer
Screenshot: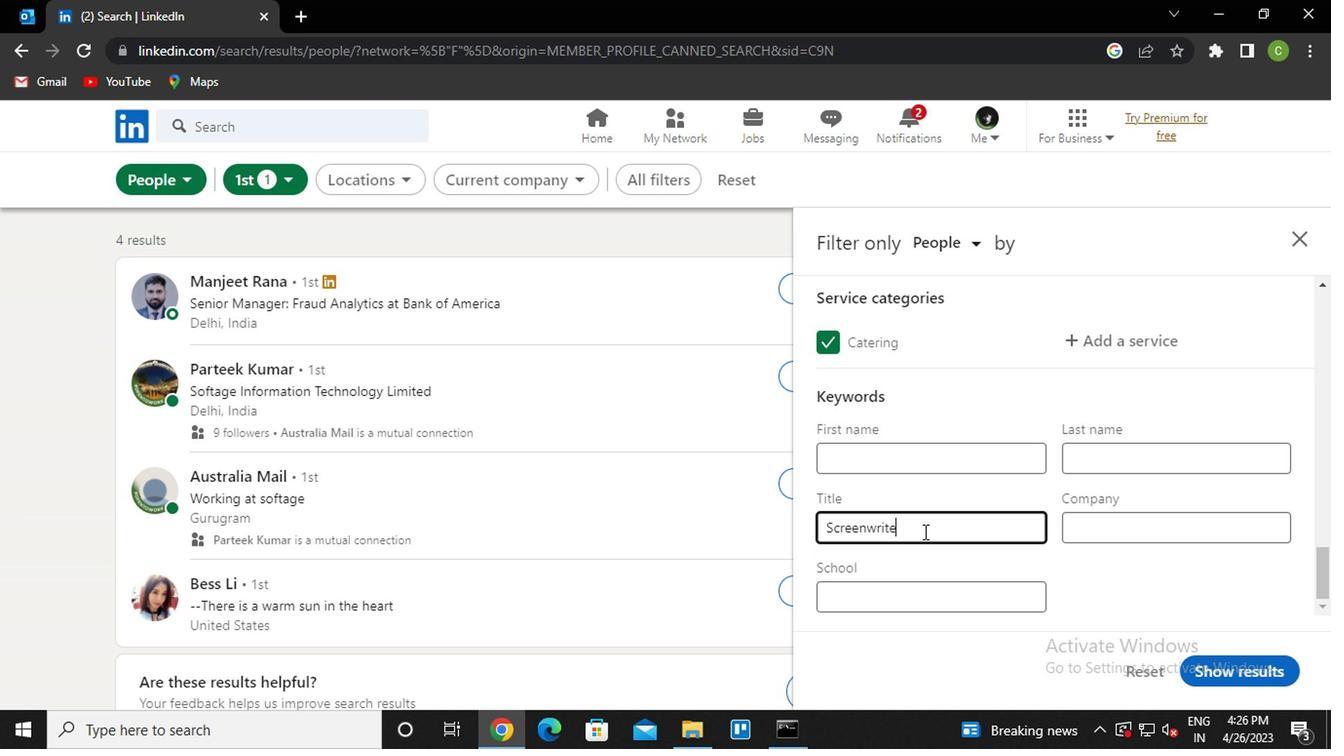 
Action: Mouse moved to (1249, 648)
Screenshot: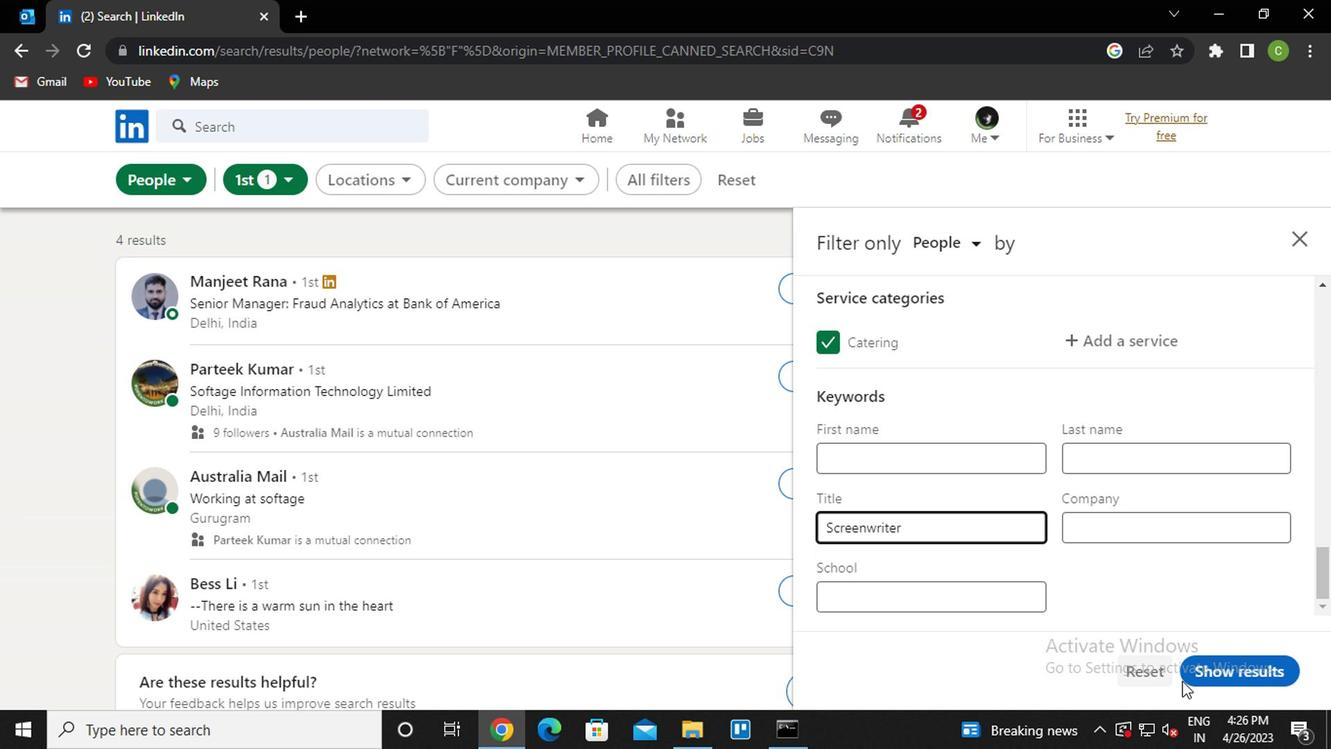 
Action: Mouse pressed left at (1249, 648)
Screenshot: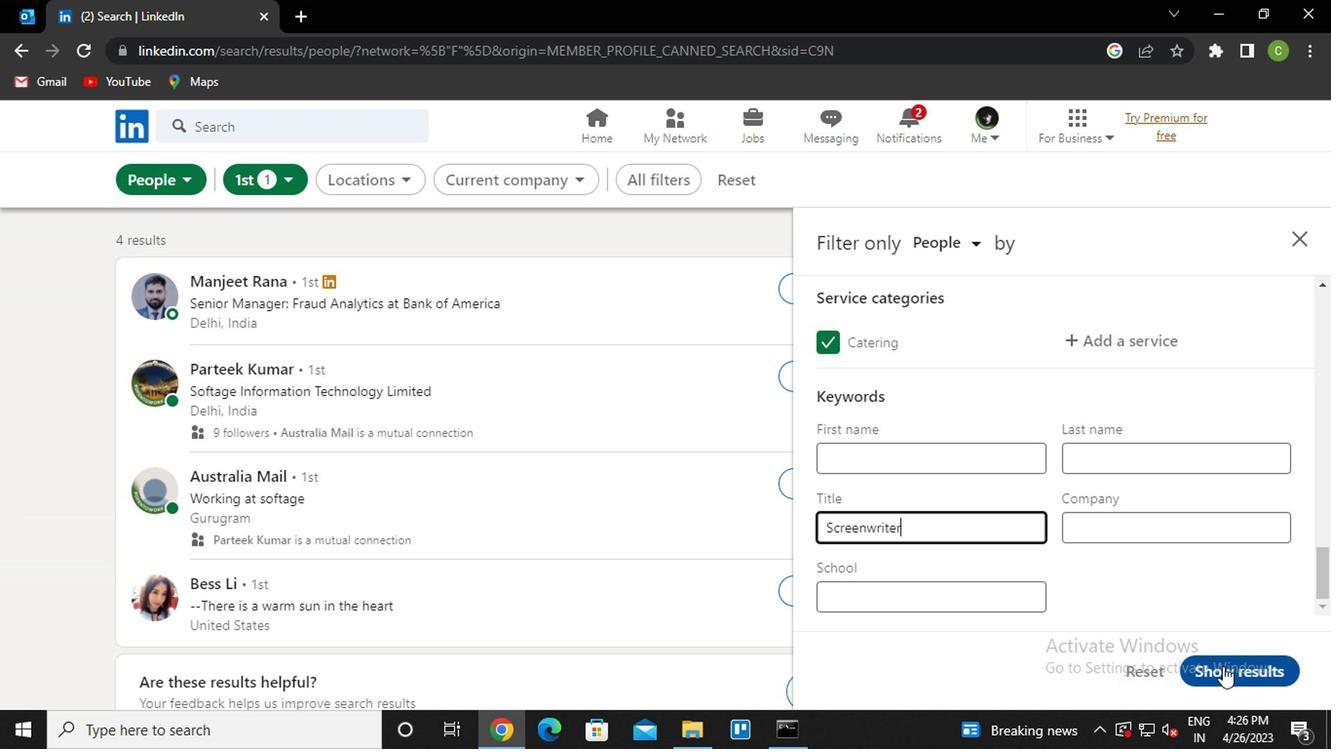 
Action: Mouse moved to (871, 631)
Screenshot: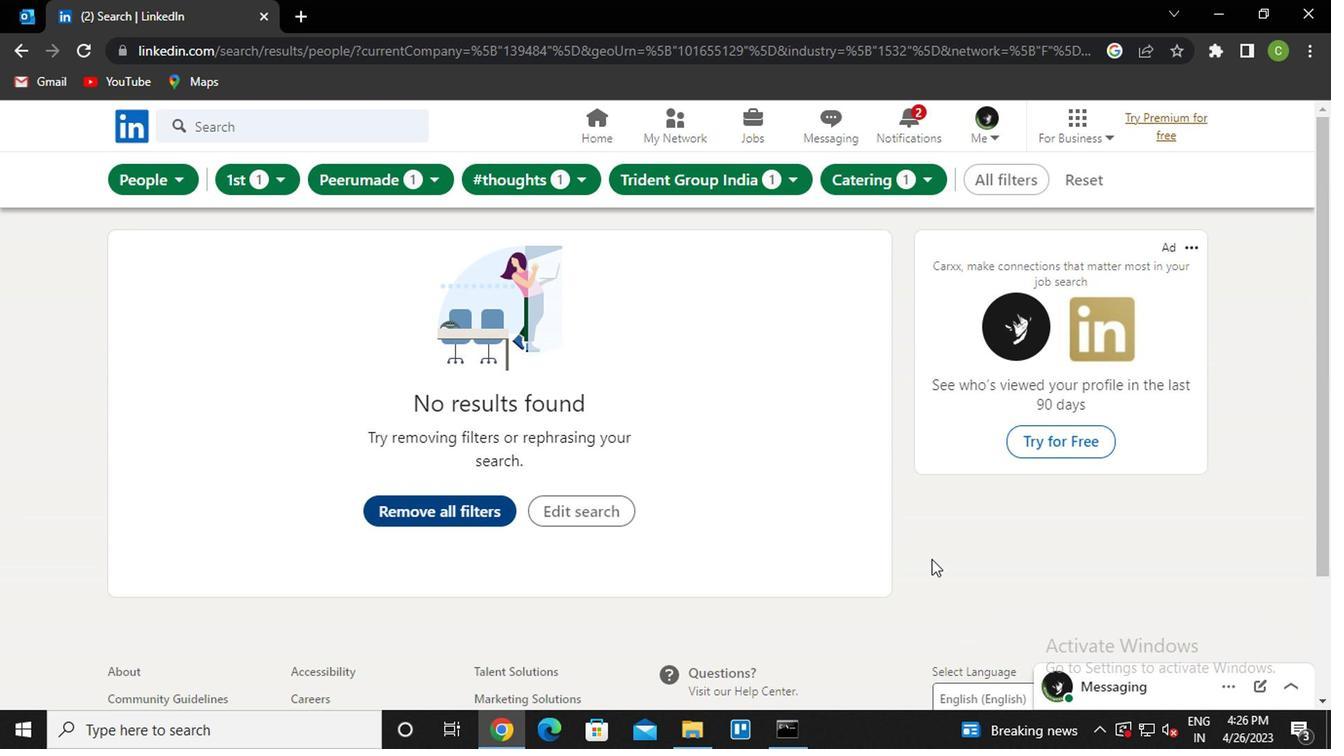 
